 Task: Look for space in Xintai, China from 11th June, 2023 to 17th June, 2023 for 1 adult in price range Rs.5000 to Rs.12000. Place can be private room with 1  bedroom having 1 bed and 1 bathroom. Property type can be house, flat, guest house, hotel. Amenities needed are: washing machine. Booking option can be shelf check-in. Required host language is Chinese (Simplified).
Action: Mouse moved to (259, 143)
Screenshot: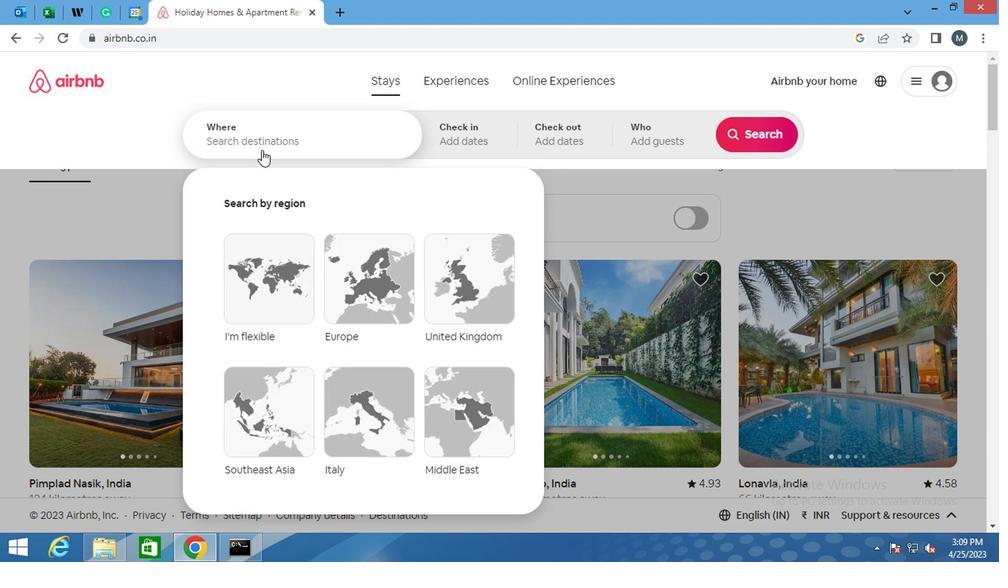 
Action: Mouse pressed left at (259, 143)
Screenshot: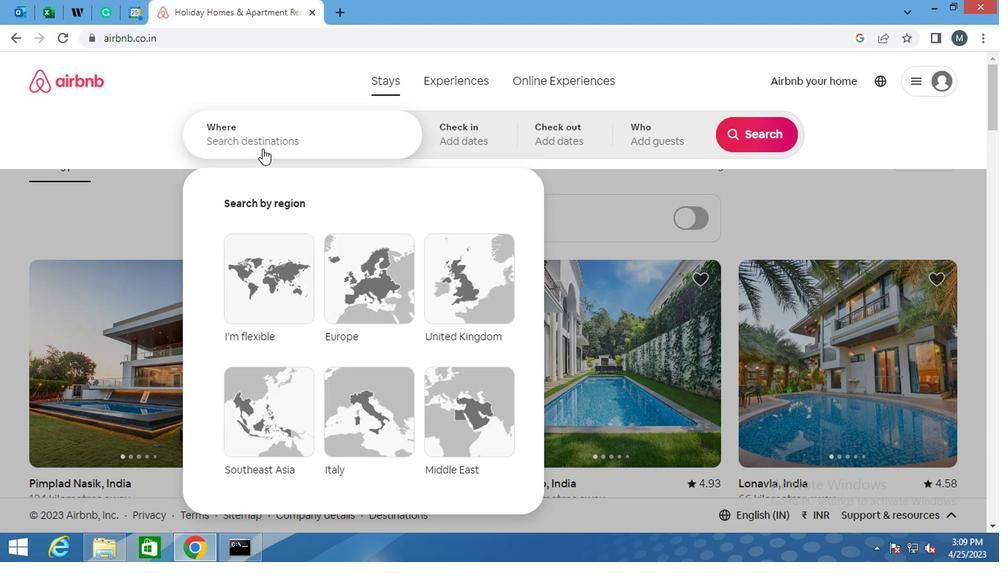 
Action: Mouse moved to (304, 160)
Screenshot: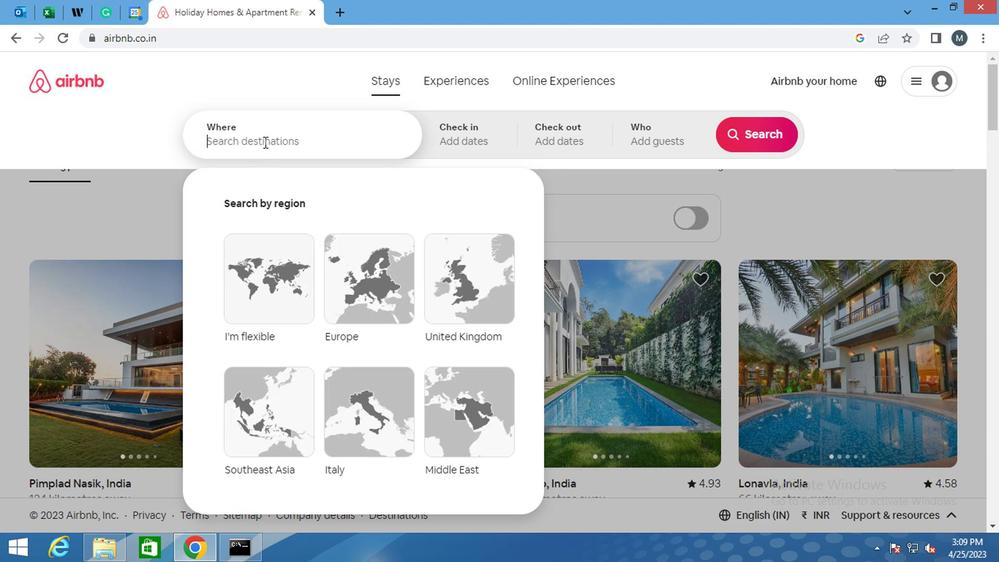 
Action: Key pressed <Key.shift>XINTAI,<Key.shift>CHINA
Screenshot: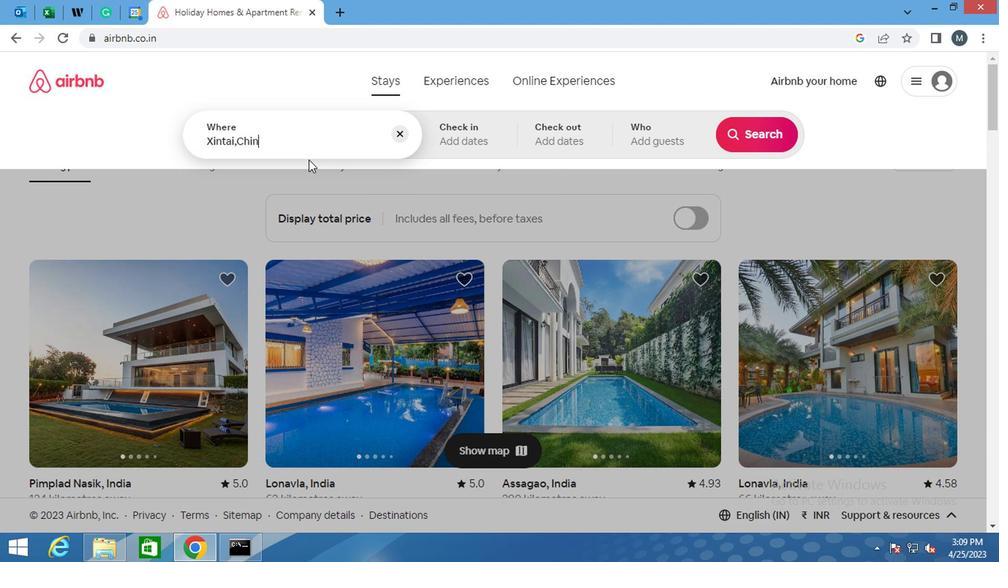 
Action: Mouse moved to (442, 143)
Screenshot: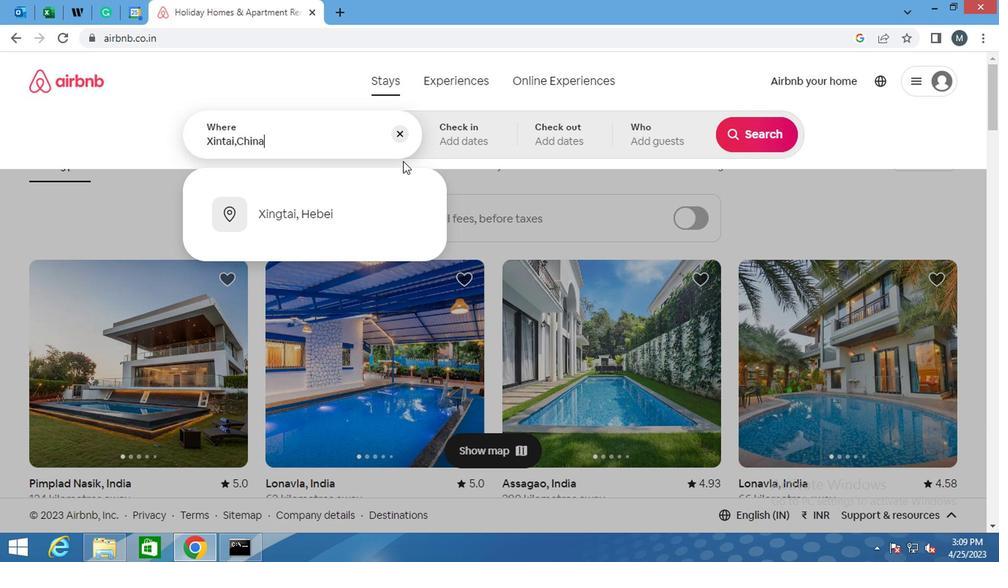 
Action: Mouse pressed left at (442, 143)
Screenshot: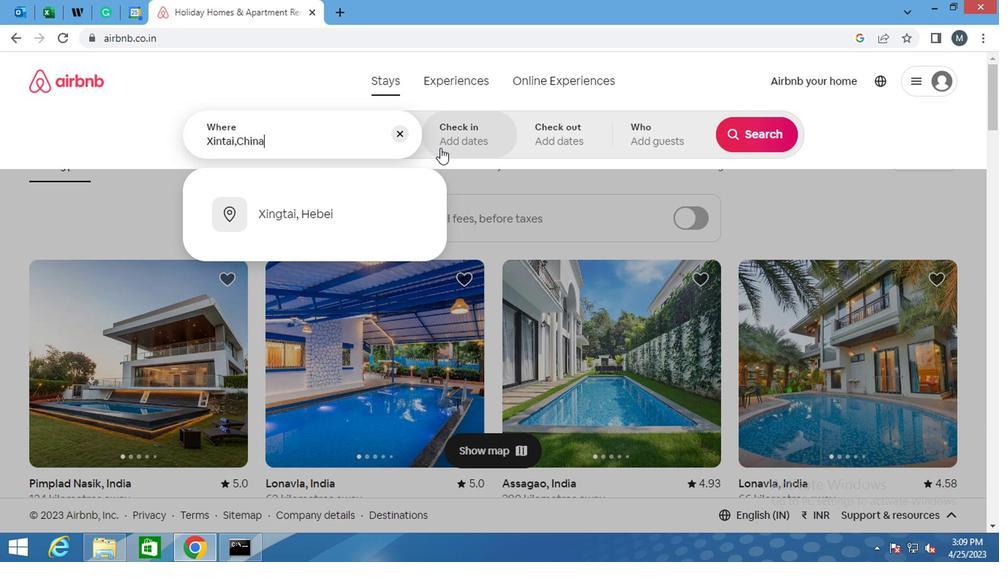 
Action: Mouse moved to (737, 251)
Screenshot: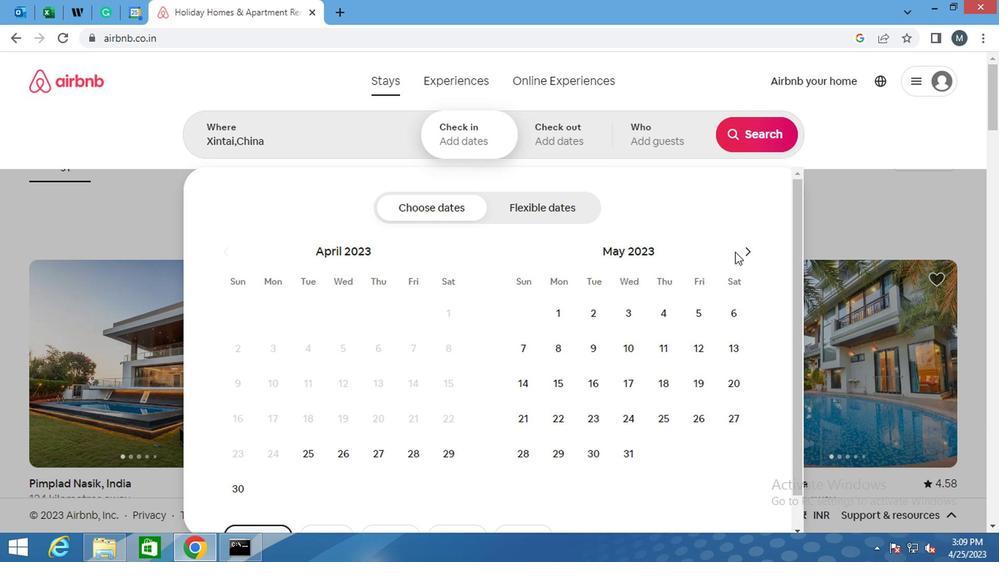 
Action: Mouse pressed left at (737, 251)
Screenshot: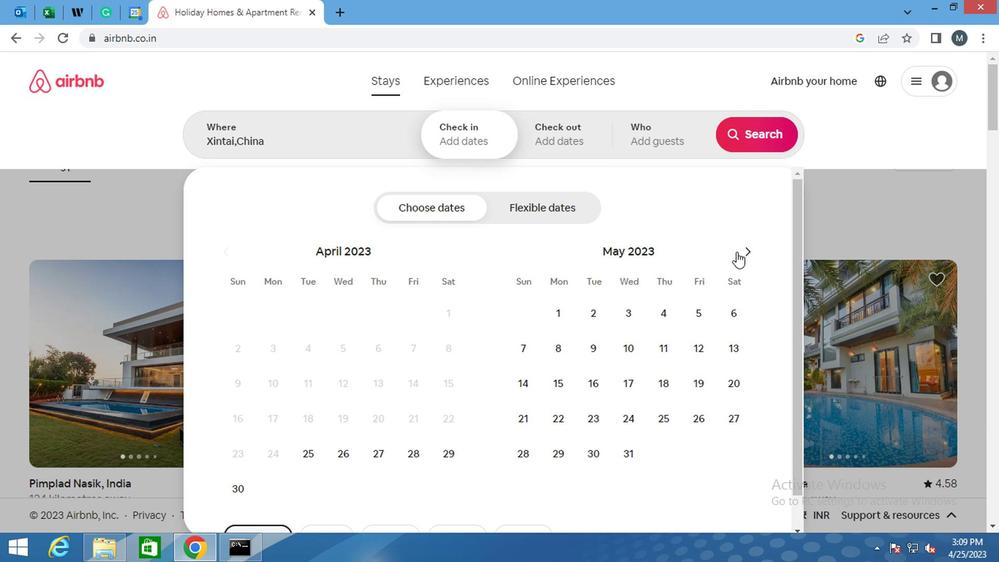 
Action: Mouse moved to (521, 382)
Screenshot: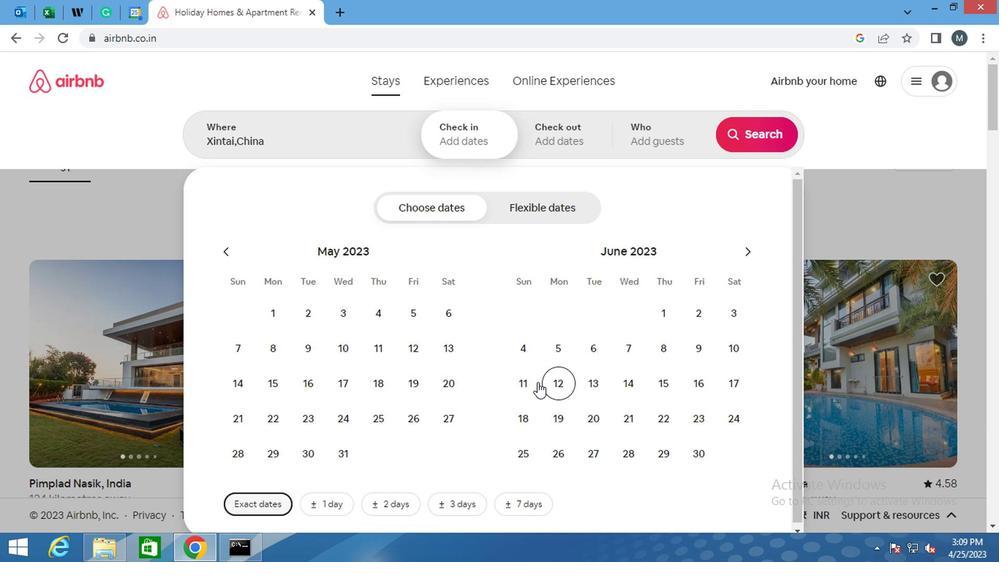 
Action: Mouse pressed left at (521, 382)
Screenshot: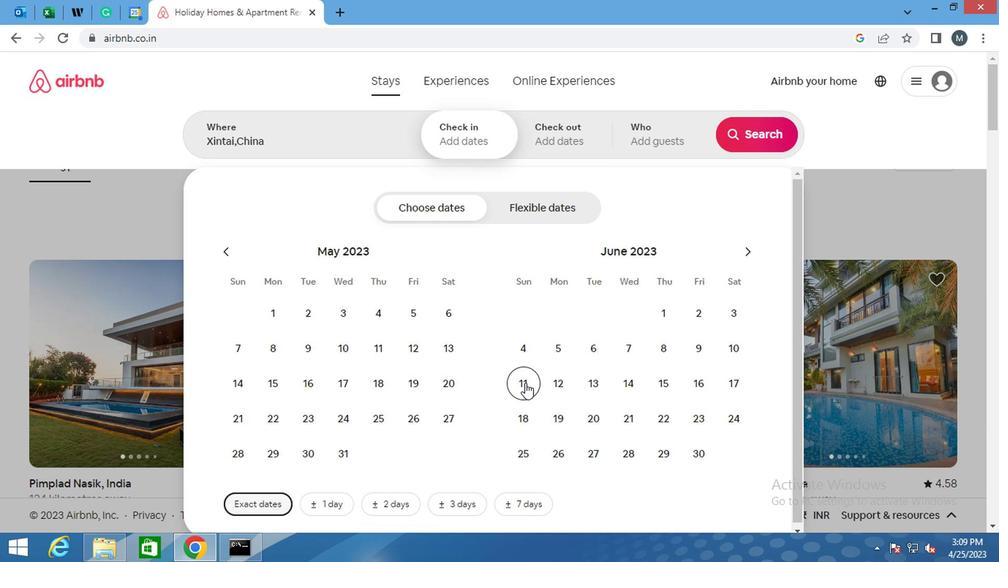 
Action: Mouse moved to (740, 382)
Screenshot: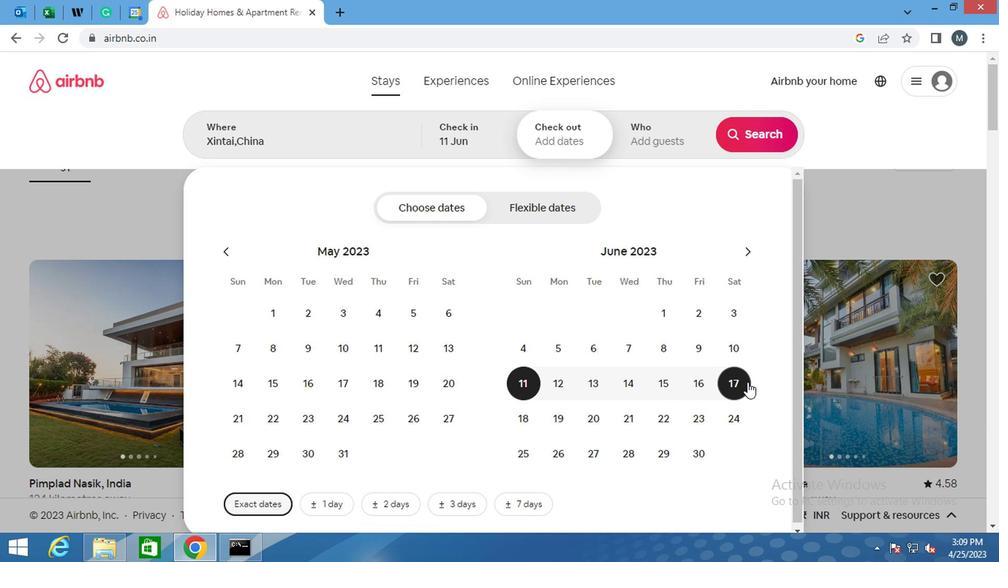 
Action: Mouse pressed left at (740, 382)
Screenshot: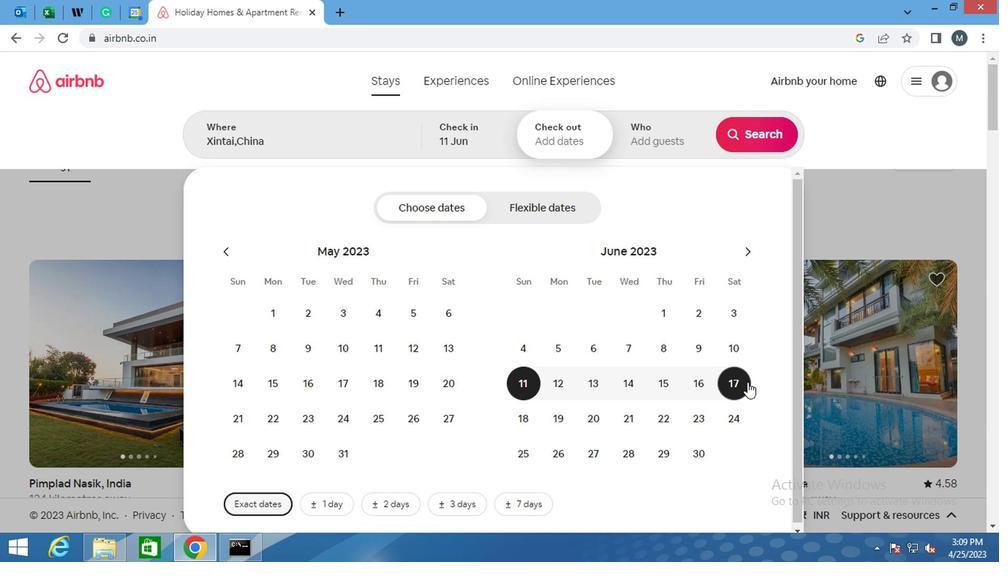 
Action: Mouse moved to (683, 133)
Screenshot: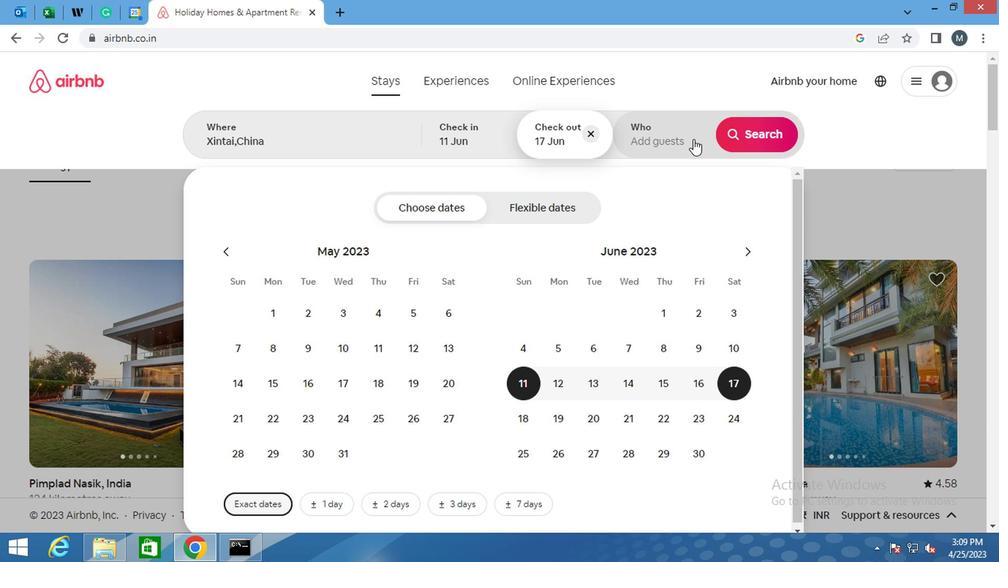
Action: Mouse pressed left at (683, 133)
Screenshot: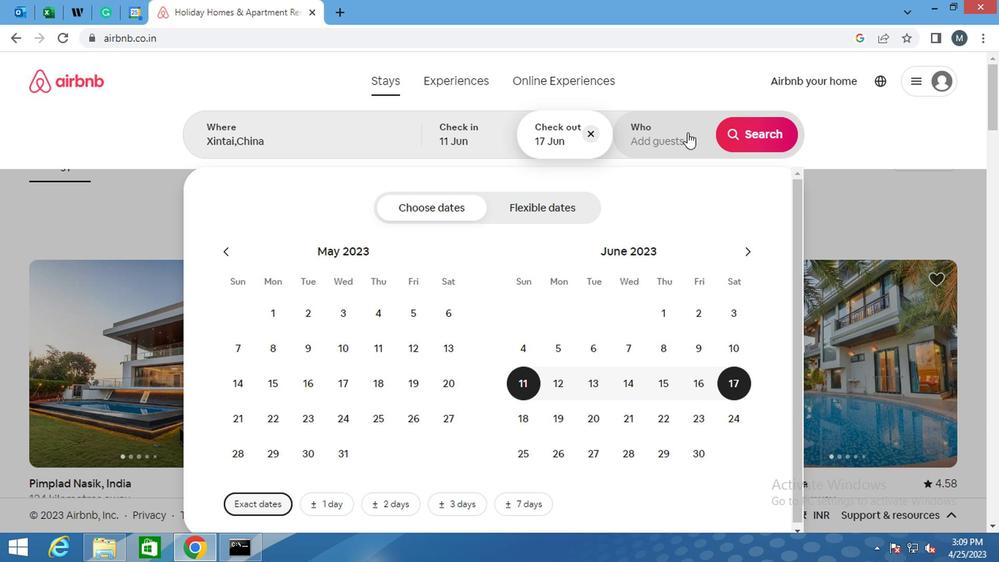 
Action: Mouse moved to (761, 214)
Screenshot: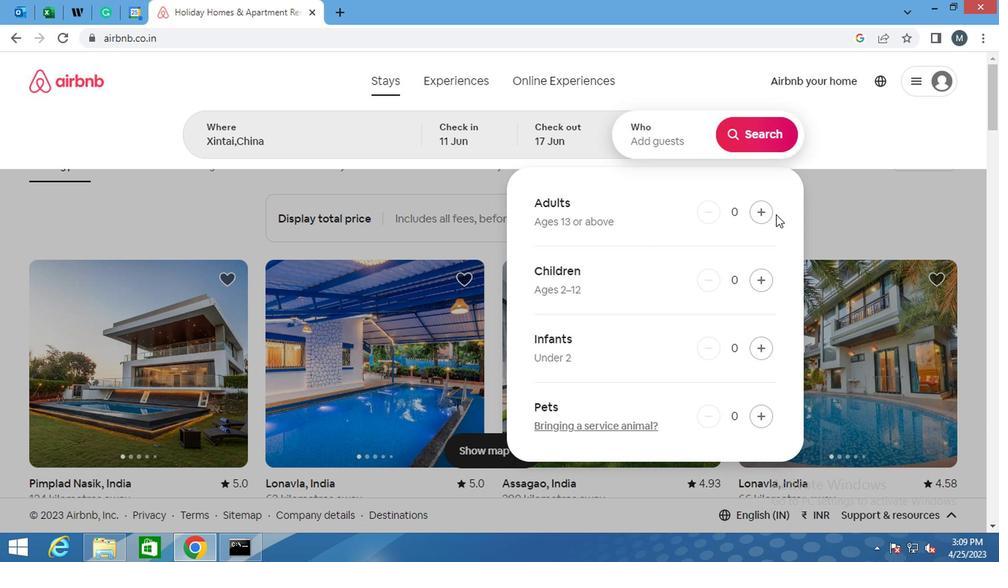 
Action: Mouse pressed left at (761, 214)
Screenshot: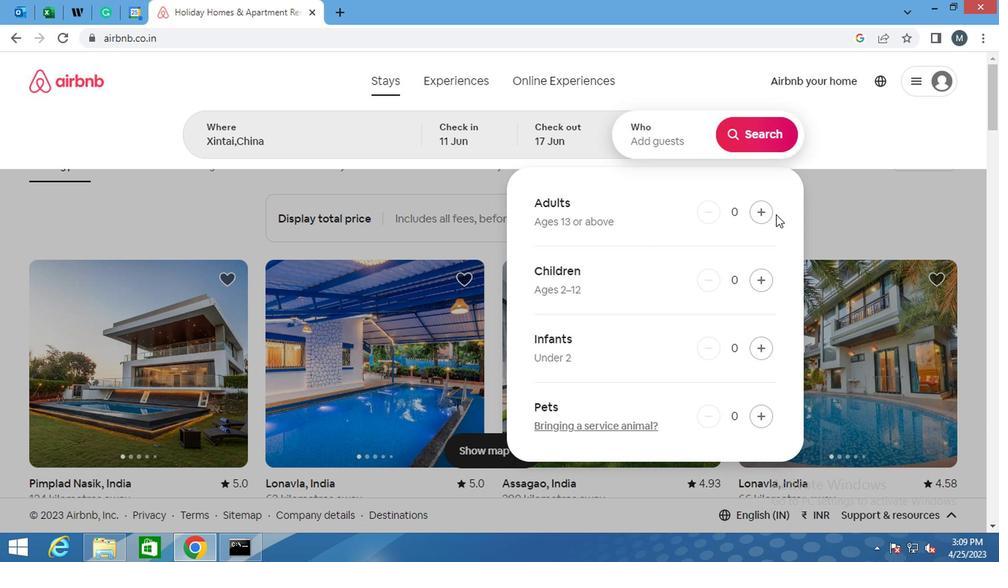 
Action: Mouse moved to (745, 130)
Screenshot: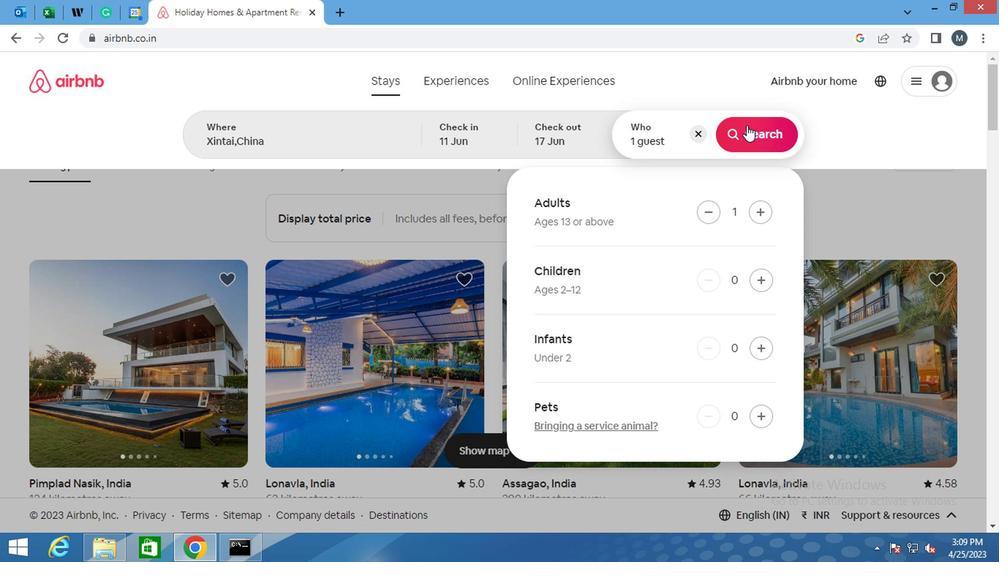 
Action: Mouse pressed left at (745, 130)
Screenshot: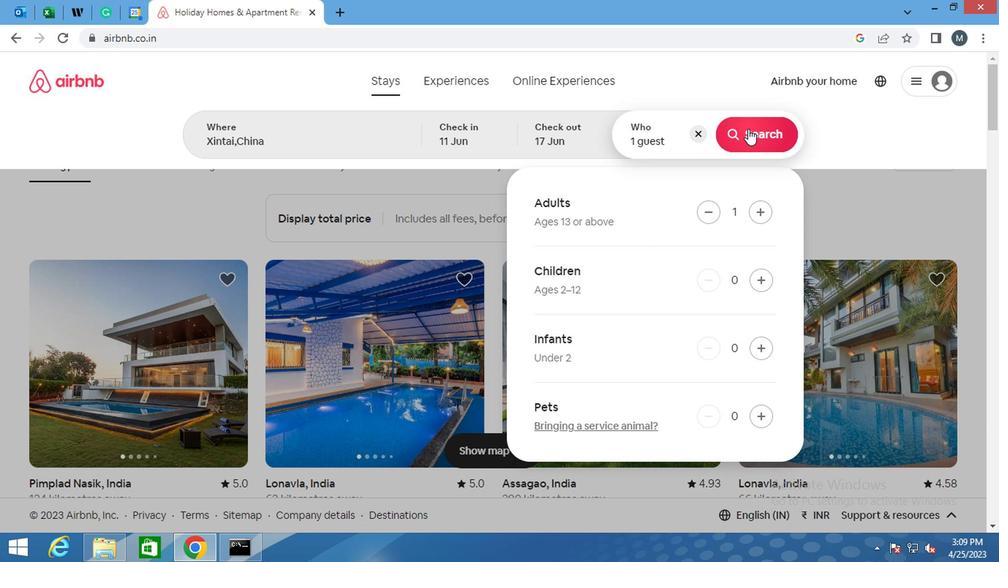 
Action: Mouse moved to (914, 133)
Screenshot: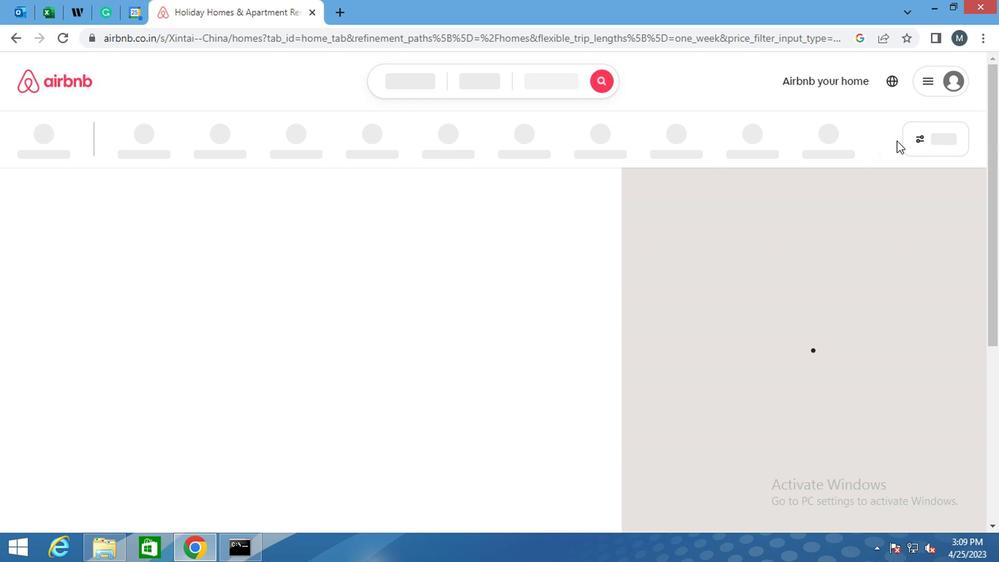 
Action: Mouse pressed left at (914, 133)
Screenshot: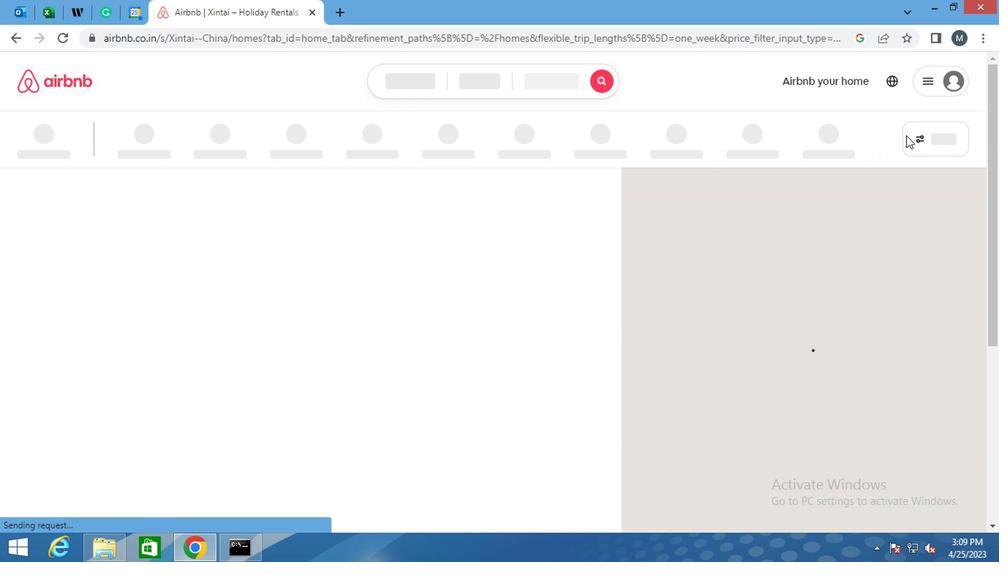 
Action: Mouse moved to (391, 236)
Screenshot: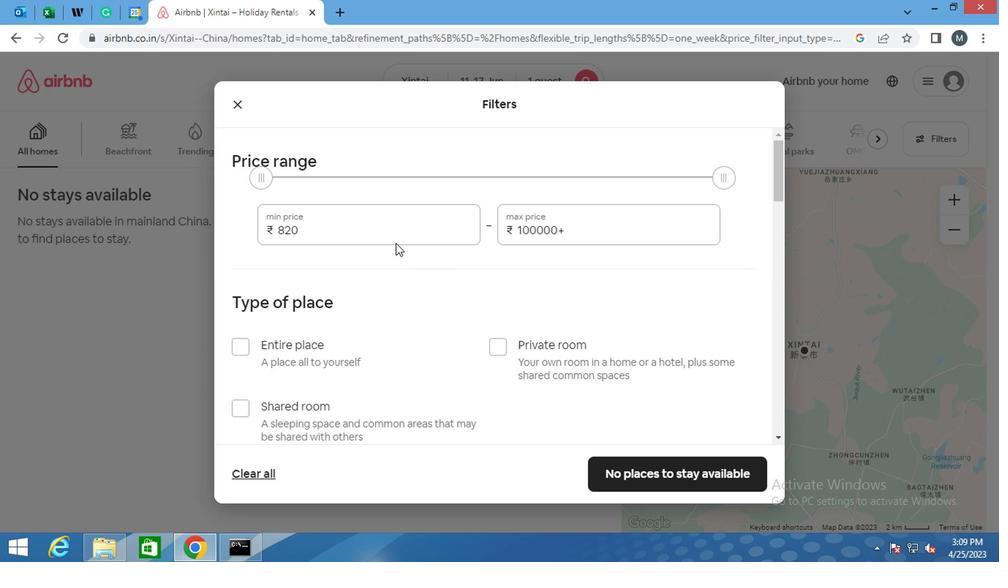 
Action: Mouse pressed left at (391, 236)
Screenshot: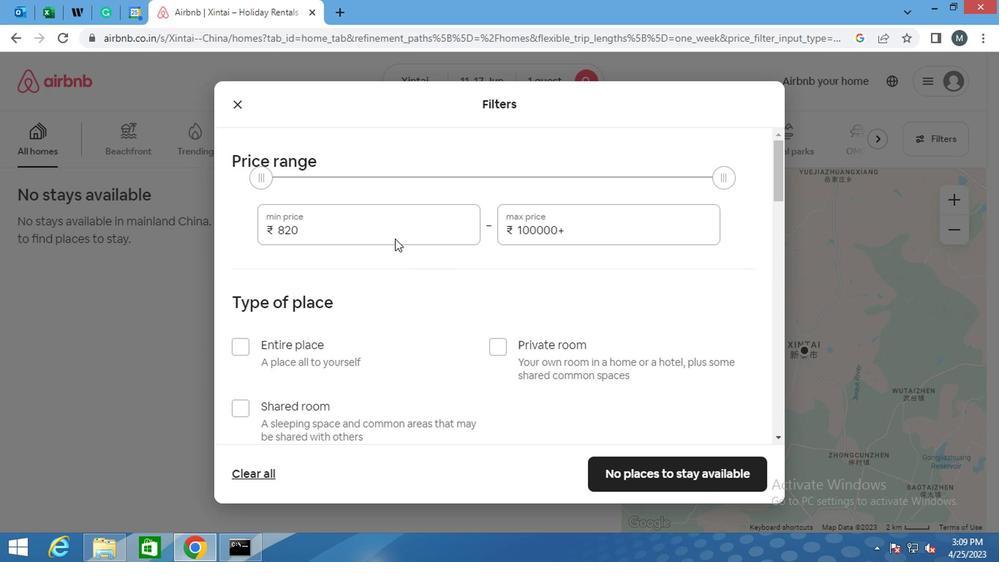 
Action: Mouse moved to (391, 235)
Screenshot: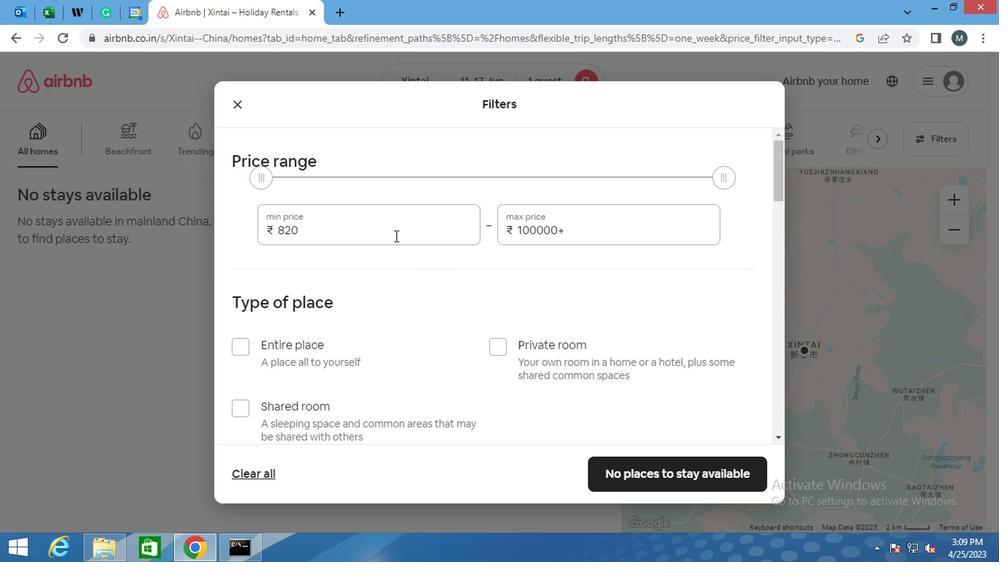 
Action: Key pressed <Key.backspace><Key.backspace><Key.backspace><Key.backspace>5000
Screenshot: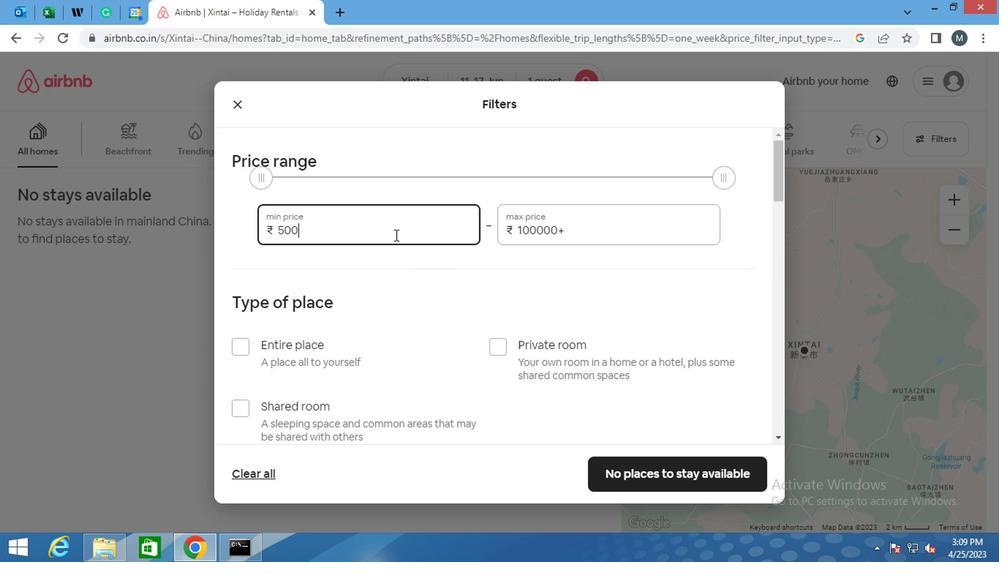 
Action: Mouse moved to (605, 225)
Screenshot: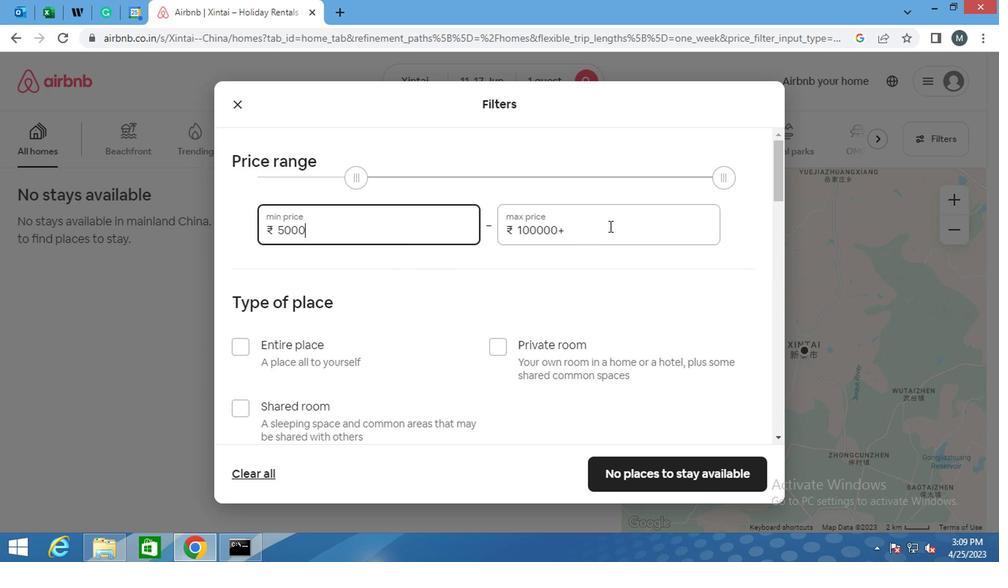 
Action: Mouse pressed left at (605, 225)
Screenshot: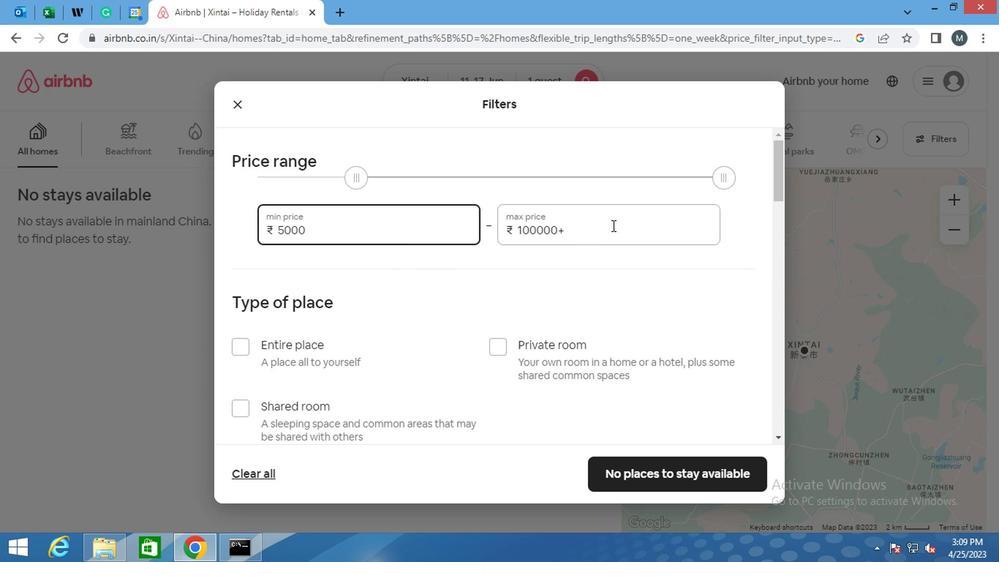 
Action: Mouse moved to (600, 227)
Screenshot: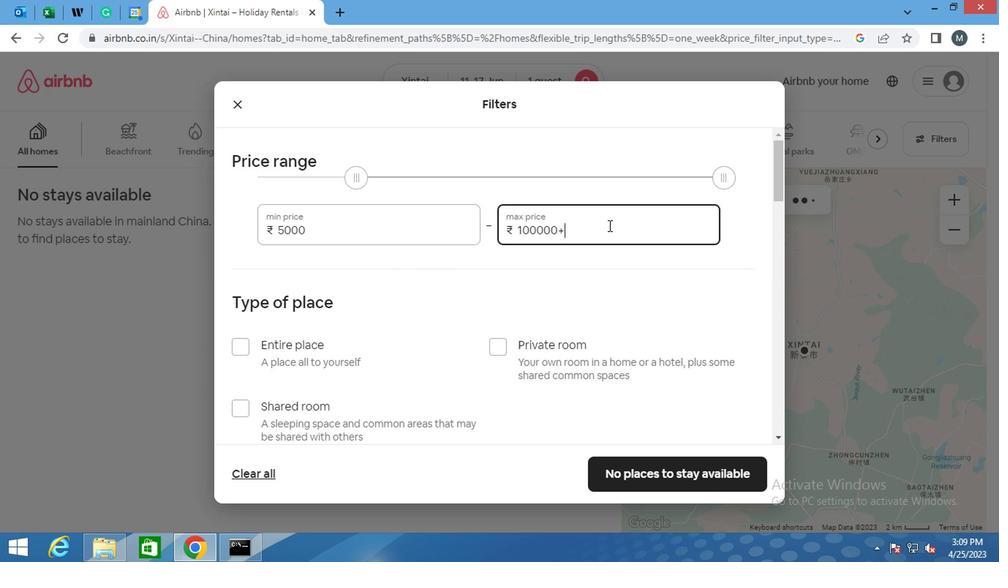 
Action: Key pressed <Key.backspace>
Screenshot: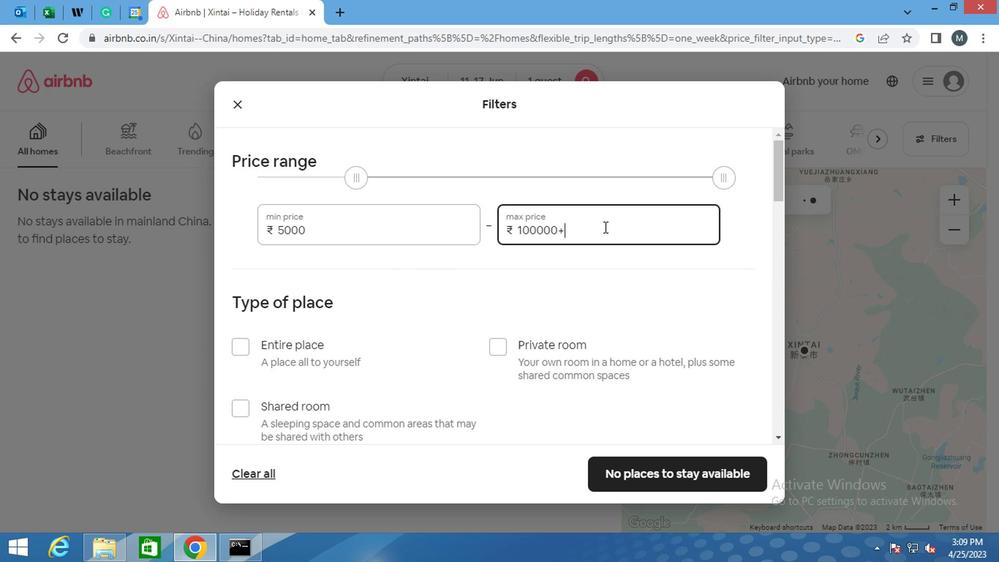 
Action: Mouse moved to (599, 227)
Screenshot: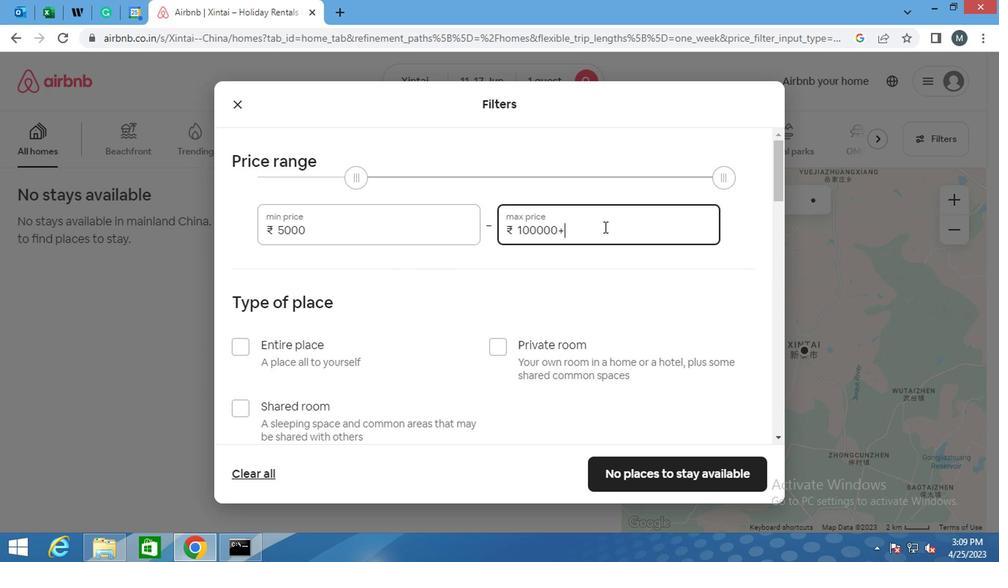 
Action: Key pressed <Key.backspace><Key.backspace><Key.backspace><Key.backspace><Key.backspace><Key.backspace>
Screenshot: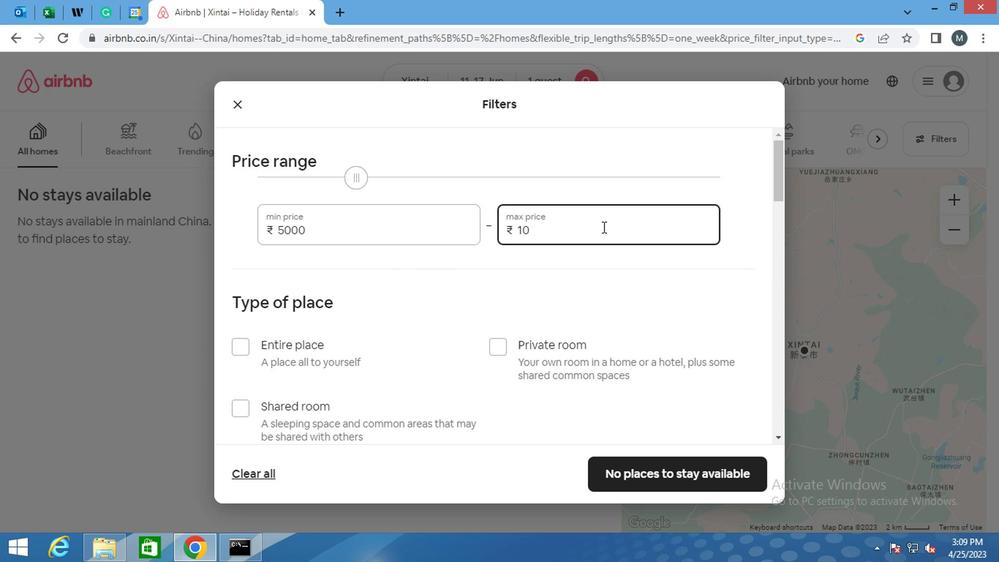 
Action: Mouse moved to (598, 228)
Screenshot: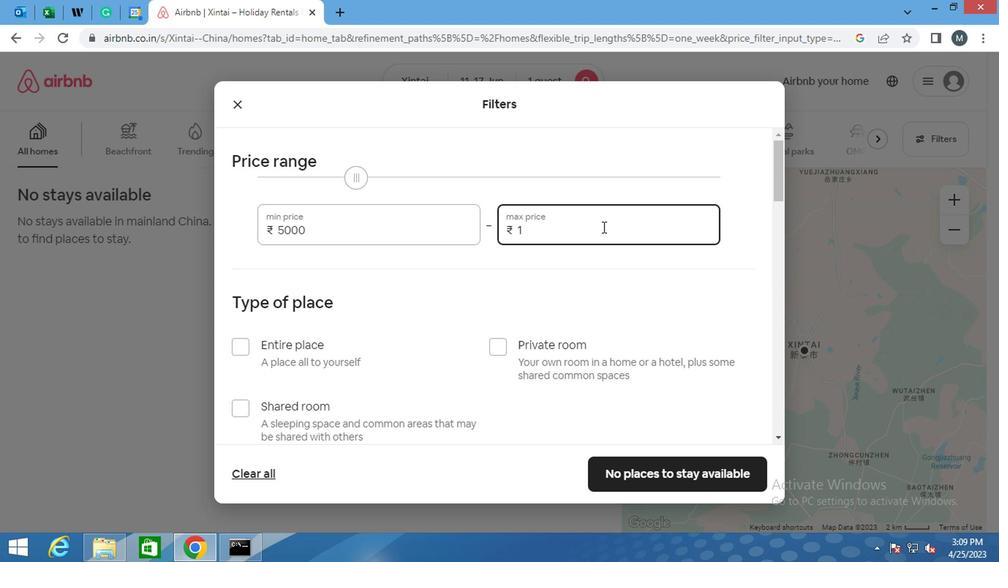 
Action: Key pressed 2
Screenshot: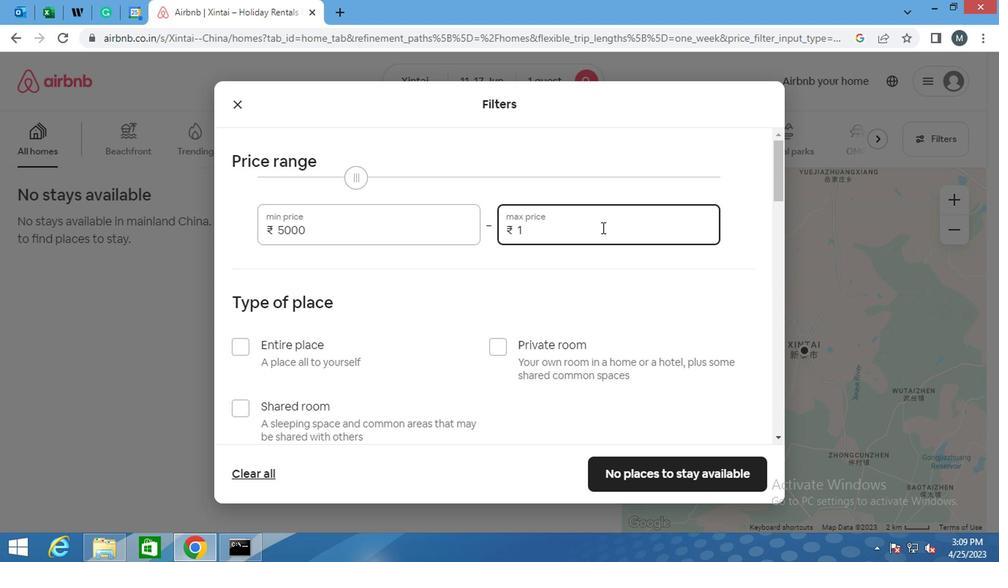 
Action: Mouse moved to (596, 230)
Screenshot: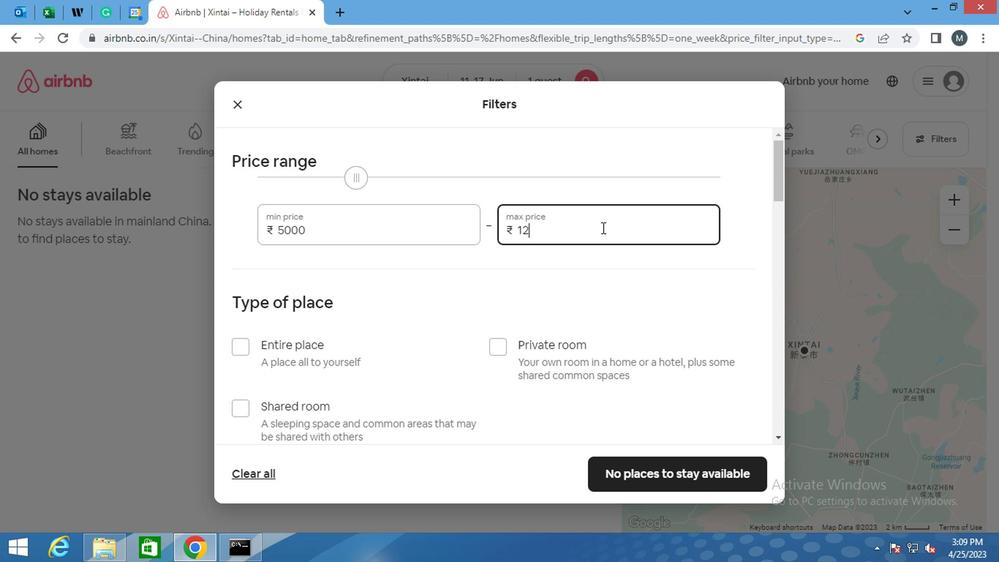 
Action: Key pressed 000
Screenshot: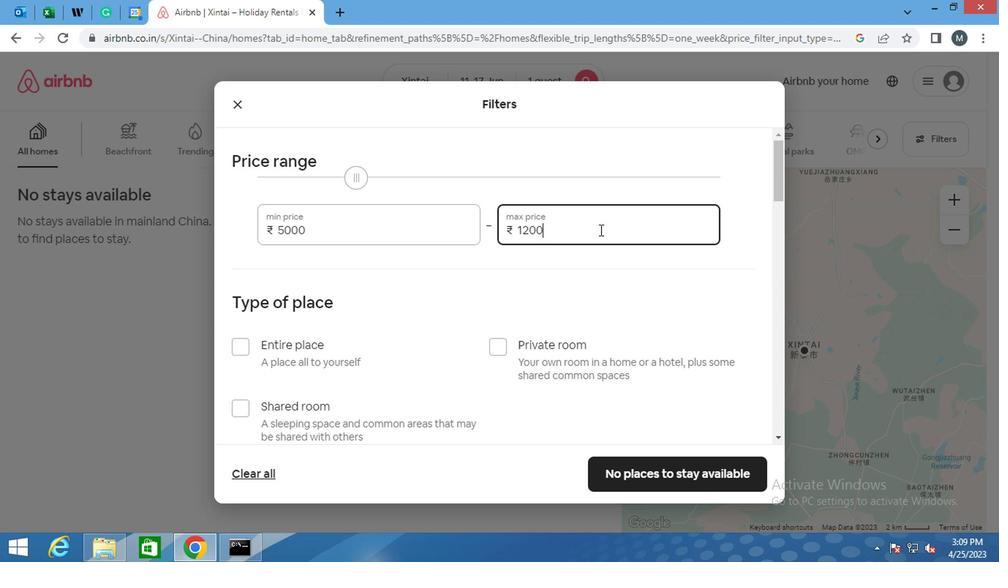 
Action: Mouse moved to (539, 256)
Screenshot: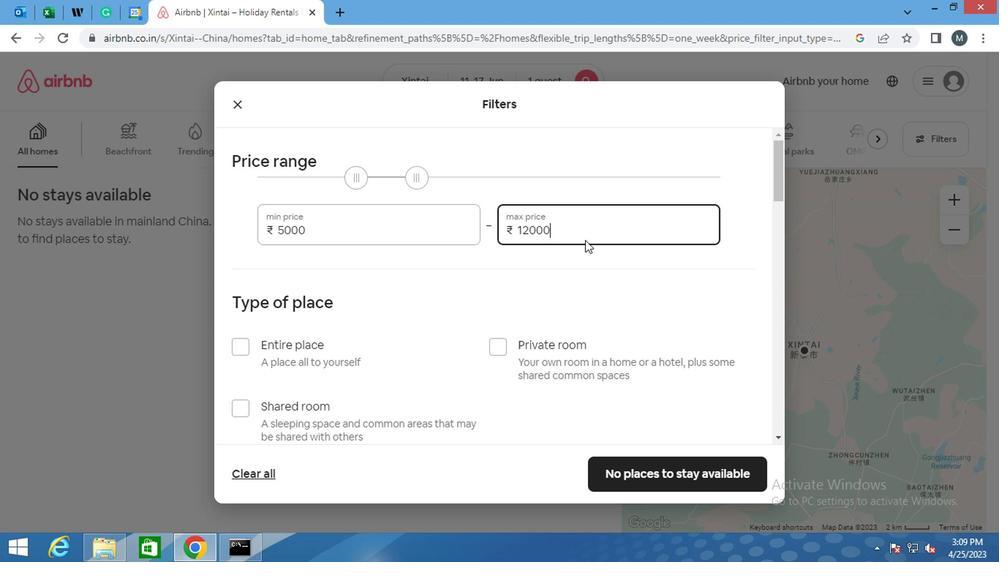 
Action: Mouse scrolled (539, 255) with delta (0, -1)
Screenshot: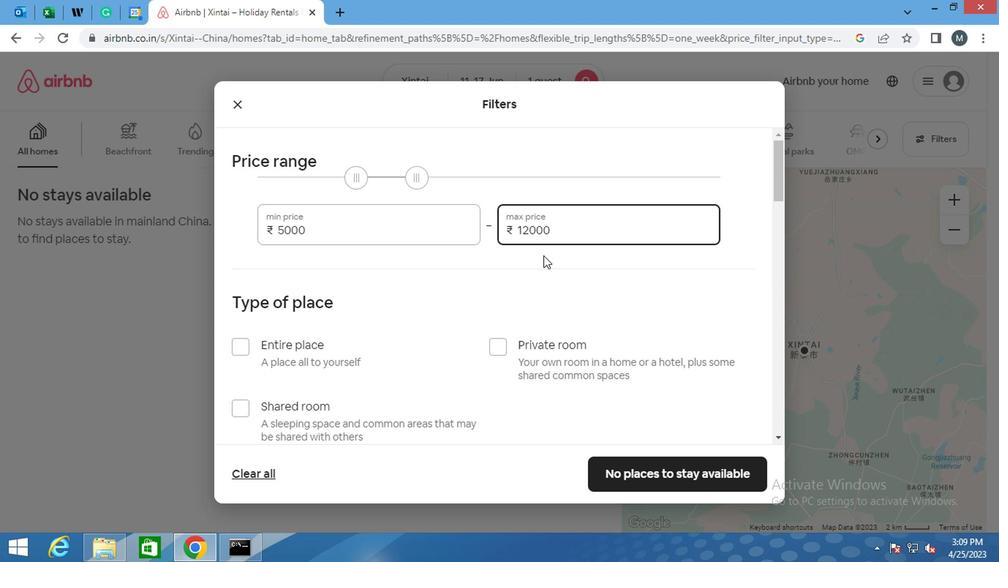 
Action: Mouse moved to (538, 252)
Screenshot: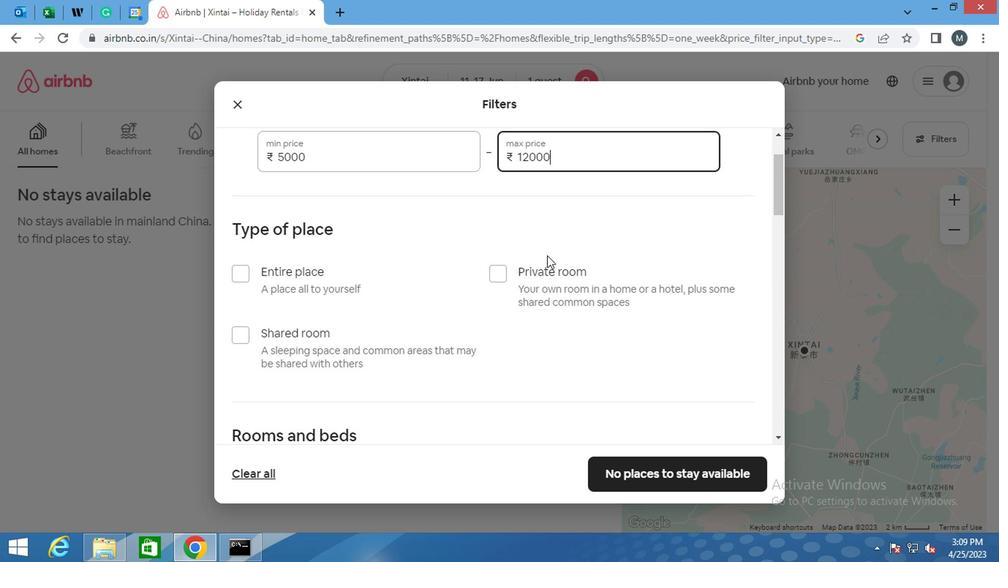
Action: Mouse scrolled (538, 251) with delta (0, -1)
Screenshot: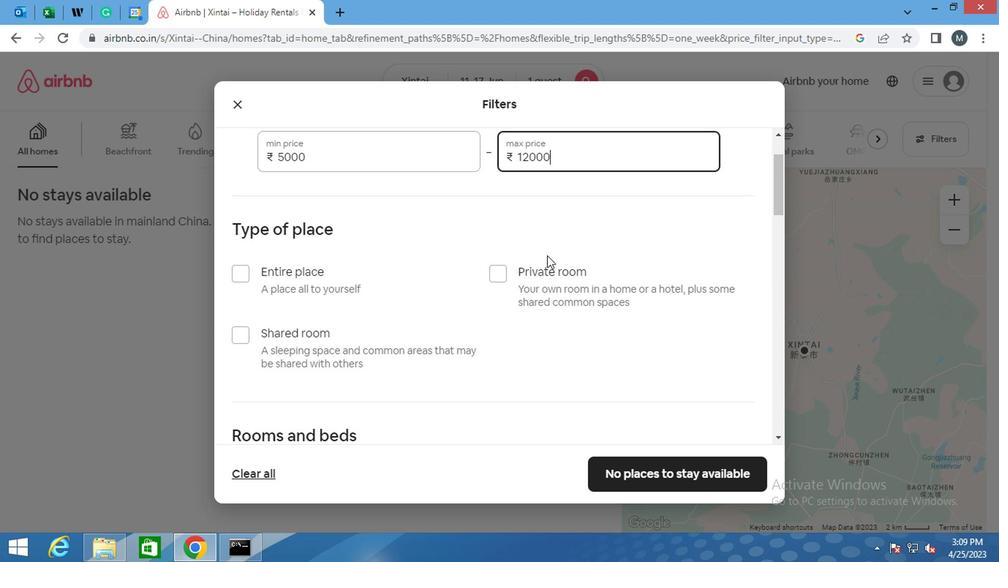 
Action: Mouse moved to (538, 252)
Screenshot: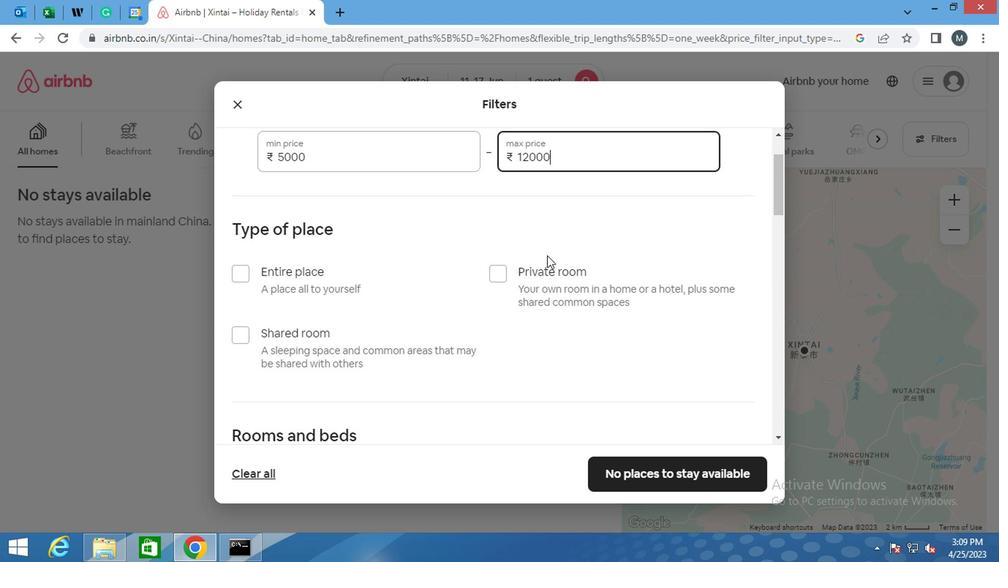 
Action: Mouse scrolled (538, 251) with delta (0, -1)
Screenshot: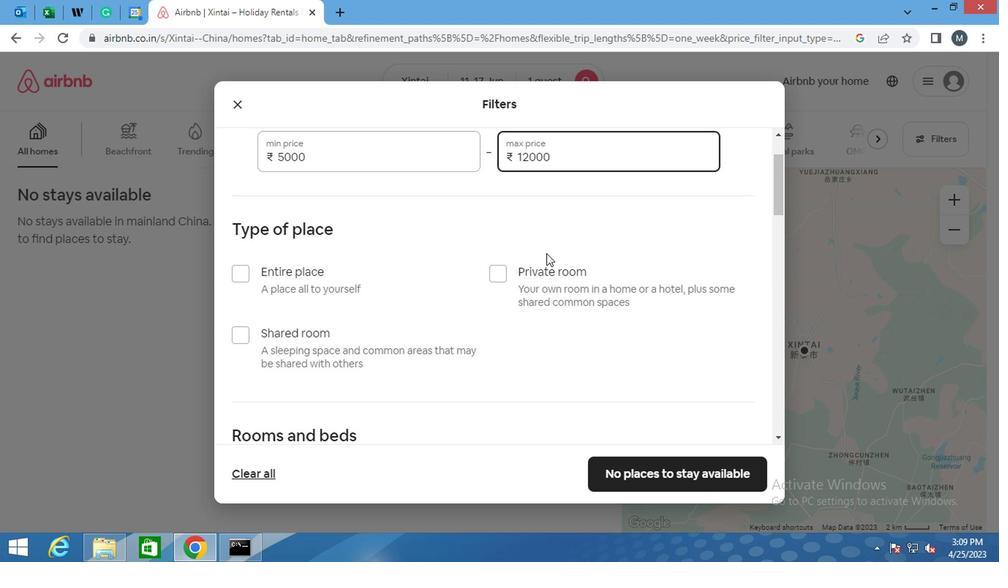 
Action: Mouse moved to (568, 234)
Screenshot: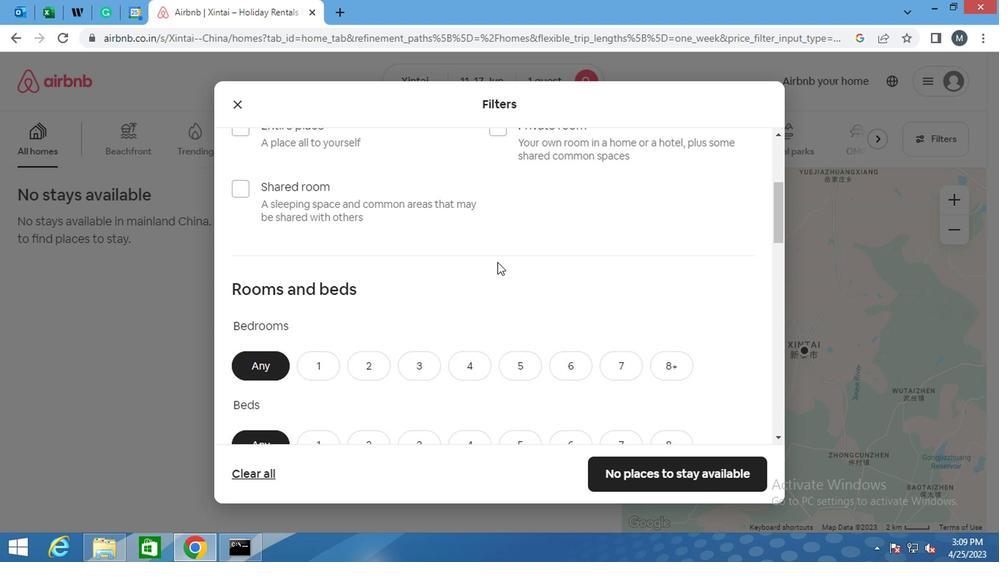 
Action: Mouse scrolled (568, 234) with delta (0, 0)
Screenshot: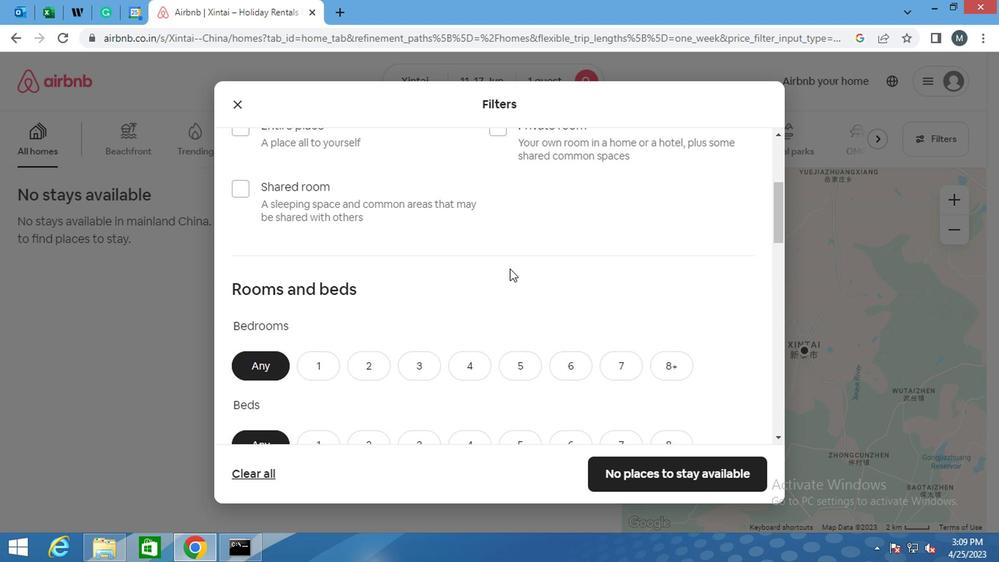 
Action: Mouse scrolled (568, 234) with delta (0, 0)
Screenshot: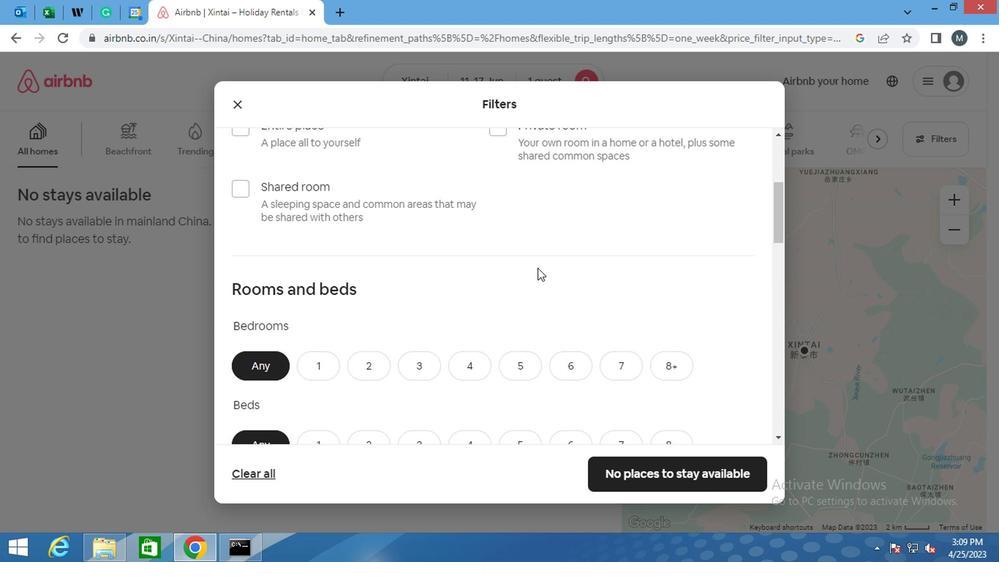 
Action: Mouse moved to (491, 280)
Screenshot: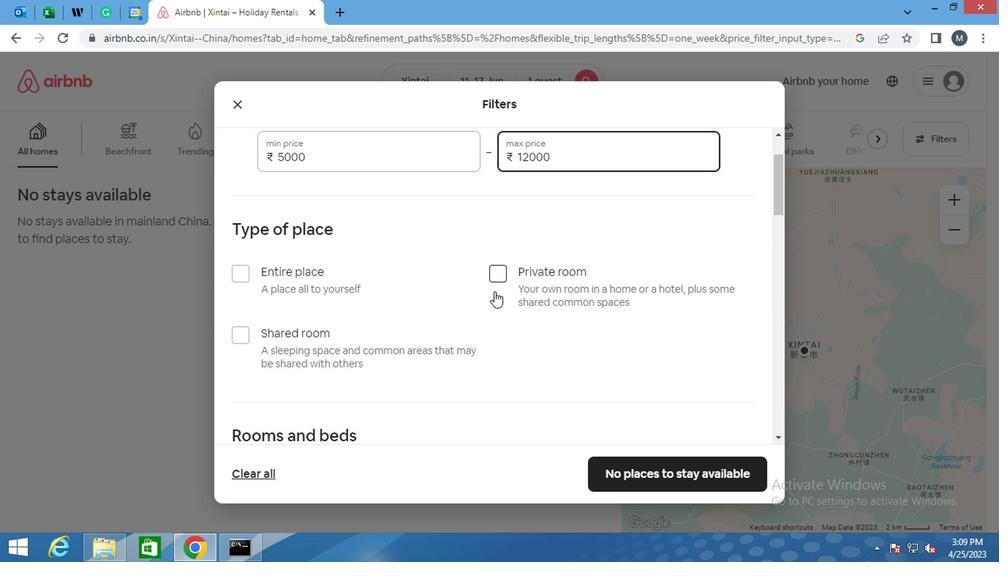 
Action: Mouse pressed left at (491, 280)
Screenshot: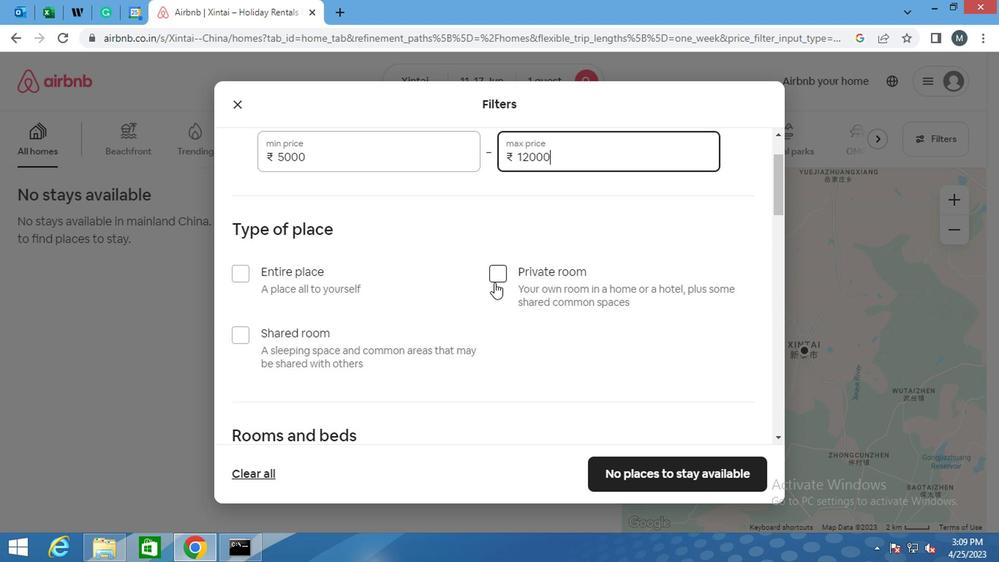 
Action: Mouse moved to (518, 294)
Screenshot: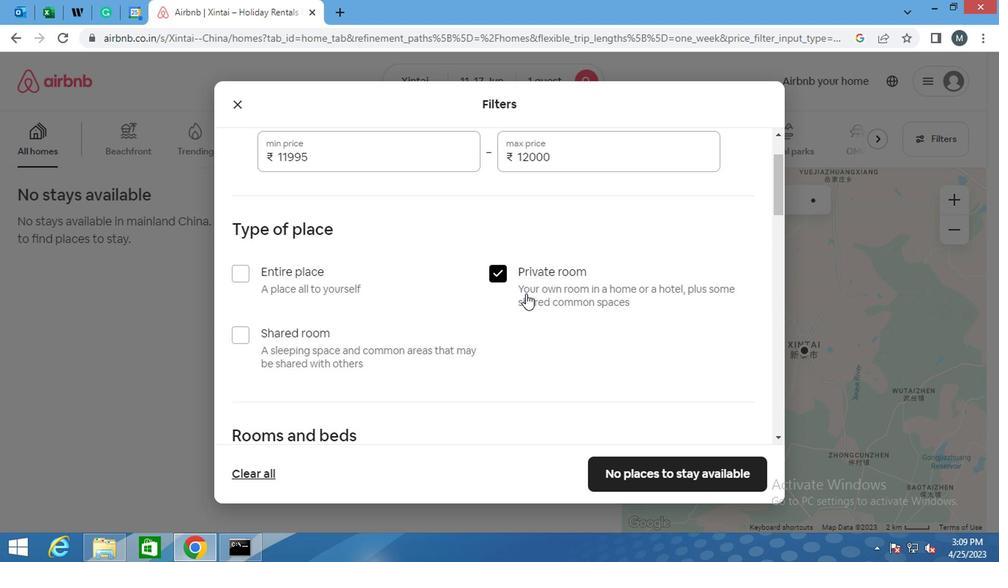 
Action: Mouse scrolled (518, 293) with delta (0, -1)
Screenshot: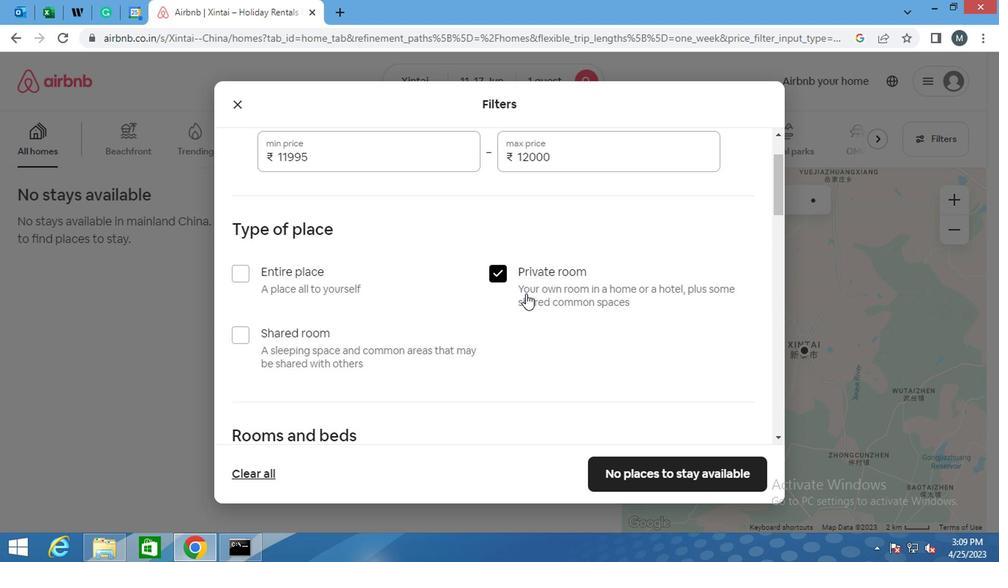 
Action: Mouse moved to (517, 296)
Screenshot: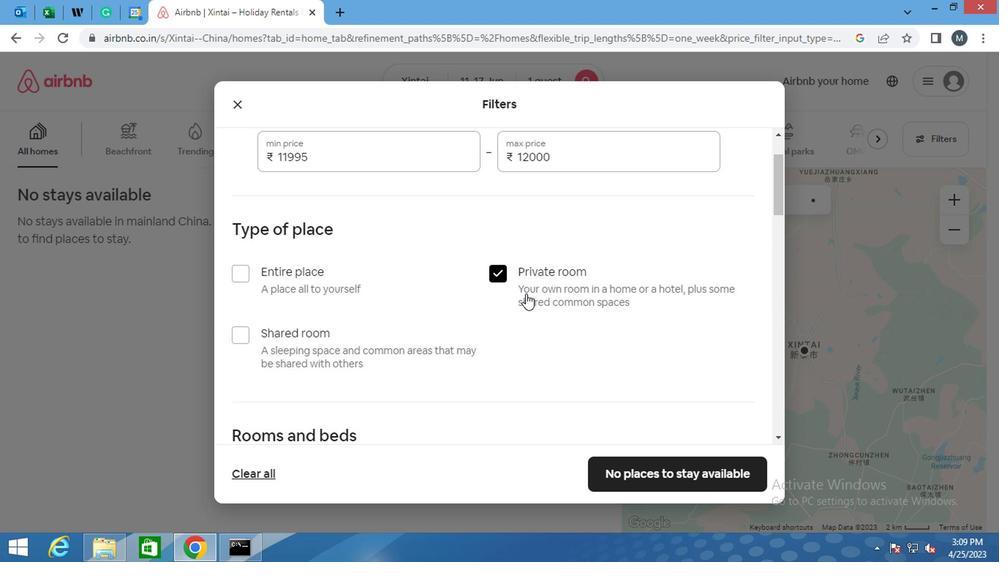
Action: Mouse scrolled (517, 295) with delta (0, -1)
Screenshot: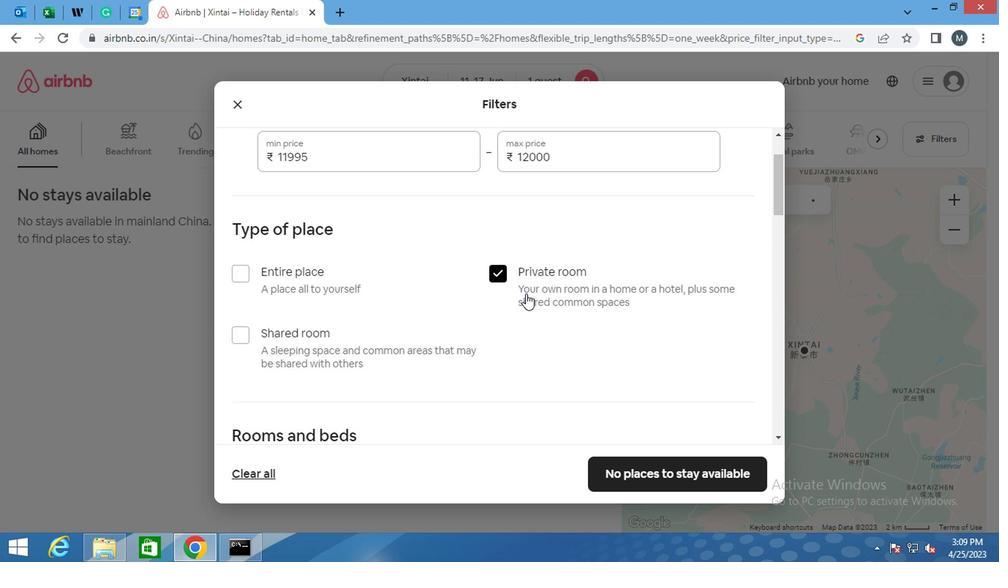 
Action: Mouse moved to (516, 297)
Screenshot: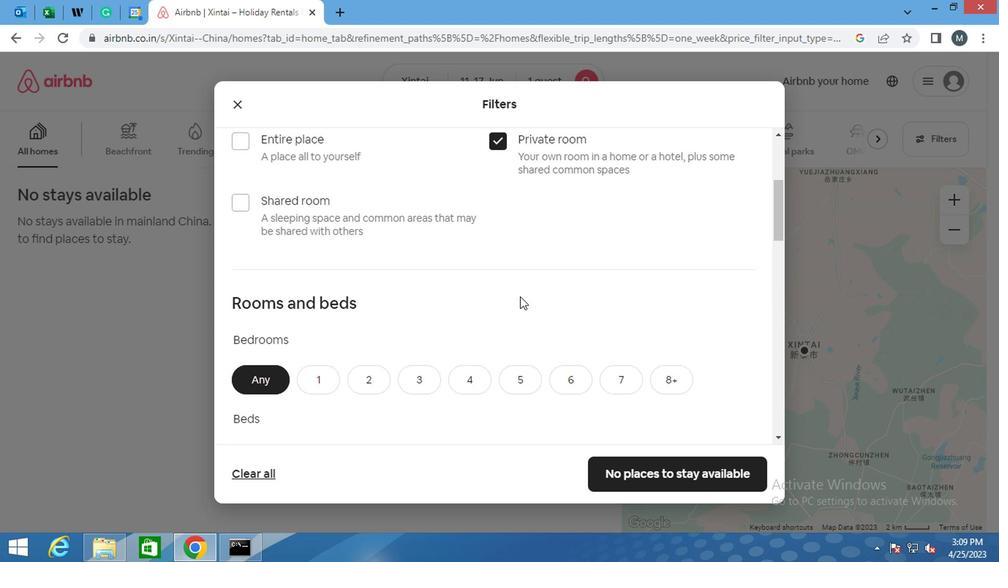 
Action: Mouse scrolled (516, 296) with delta (0, -1)
Screenshot: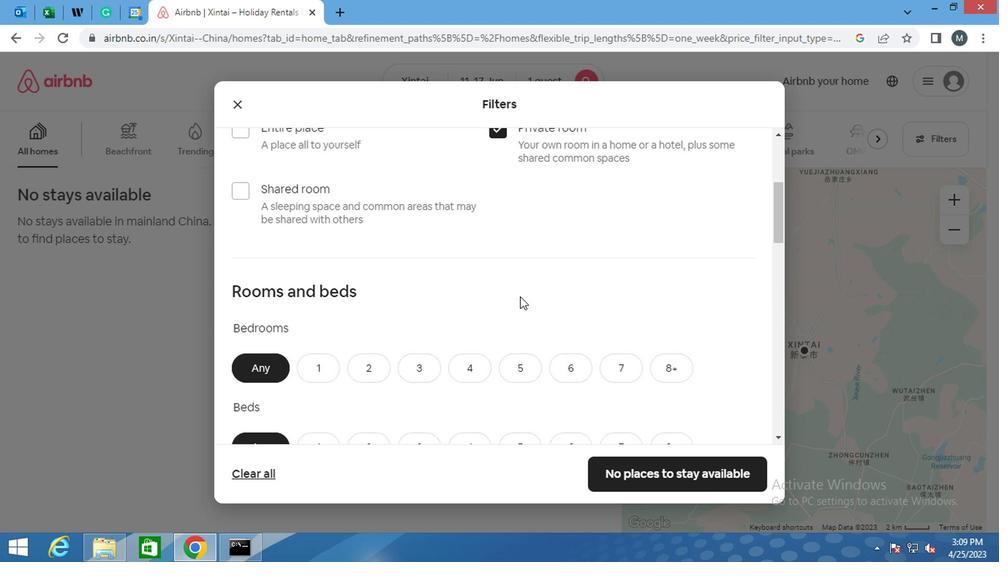 
Action: Mouse moved to (329, 300)
Screenshot: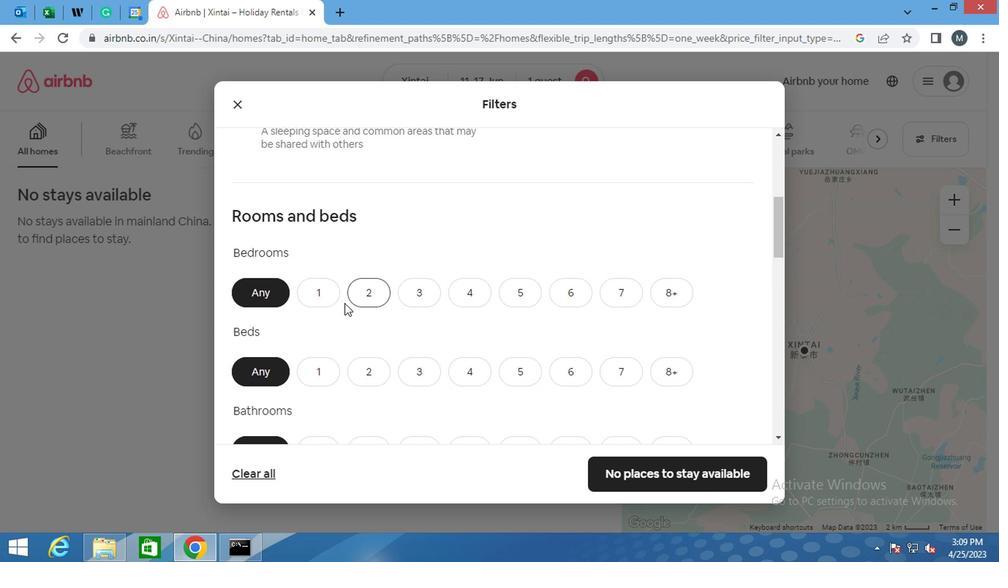 
Action: Mouse pressed left at (329, 300)
Screenshot: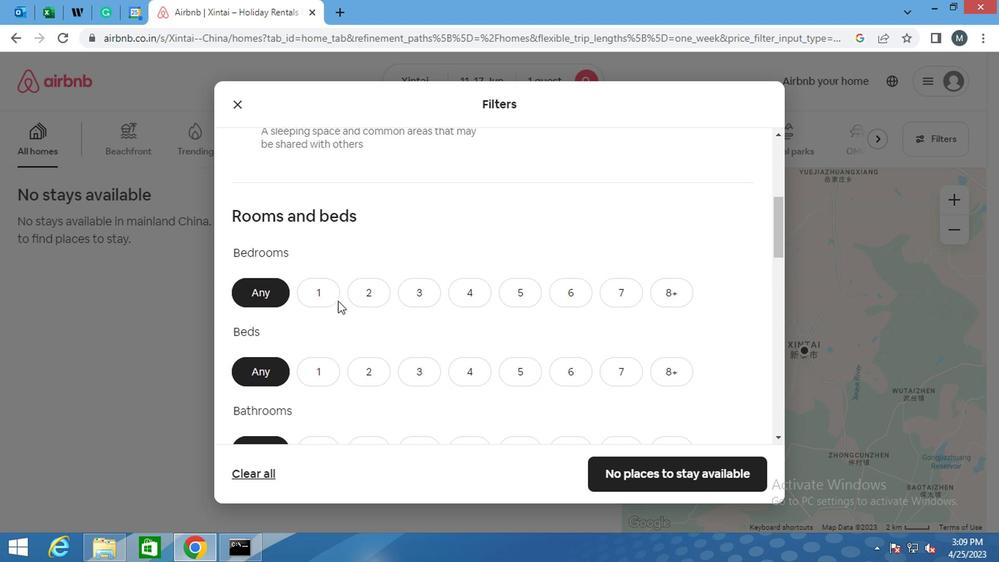 
Action: Mouse moved to (302, 362)
Screenshot: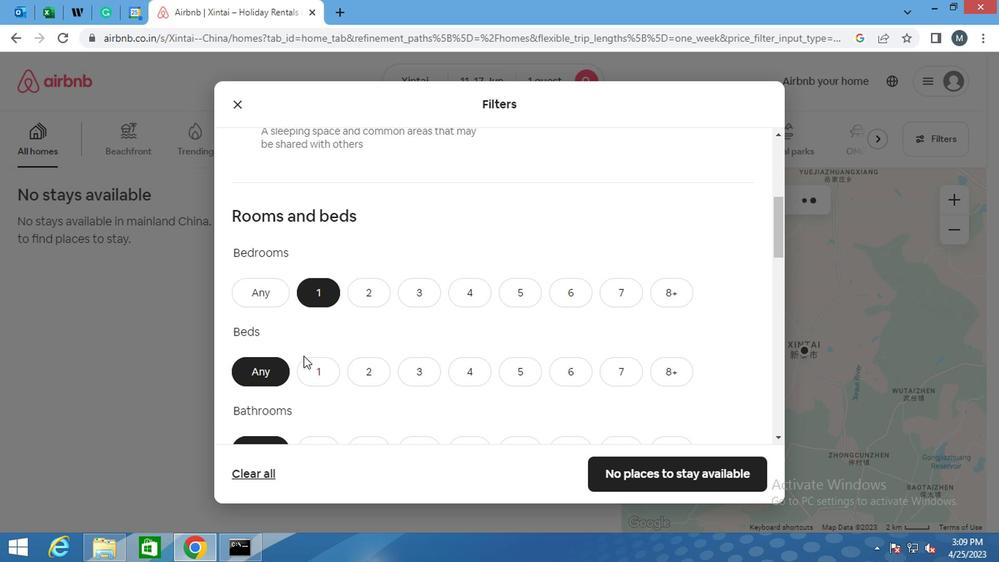 
Action: Mouse pressed left at (302, 362)
Screenshot: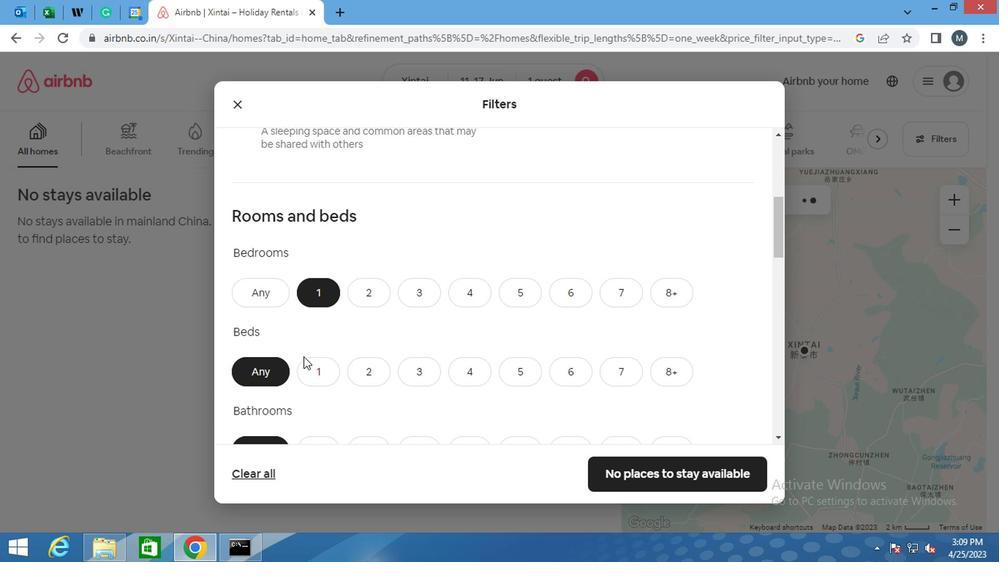 
Action: Mouse moved to (360, 337)
Screenshot: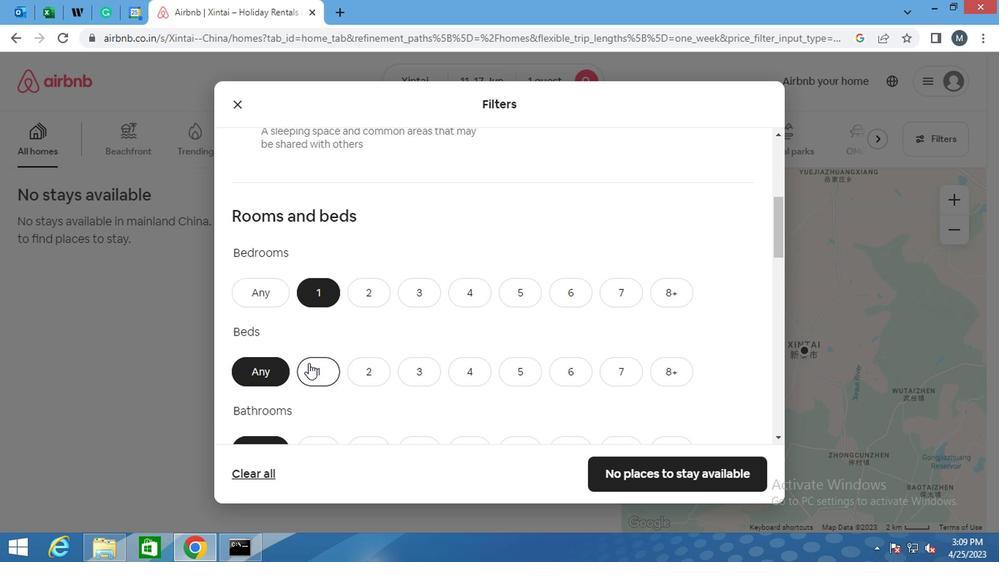 
Action: Mouse scrolled (360, 336) with delta (0, 0)
Screenshot: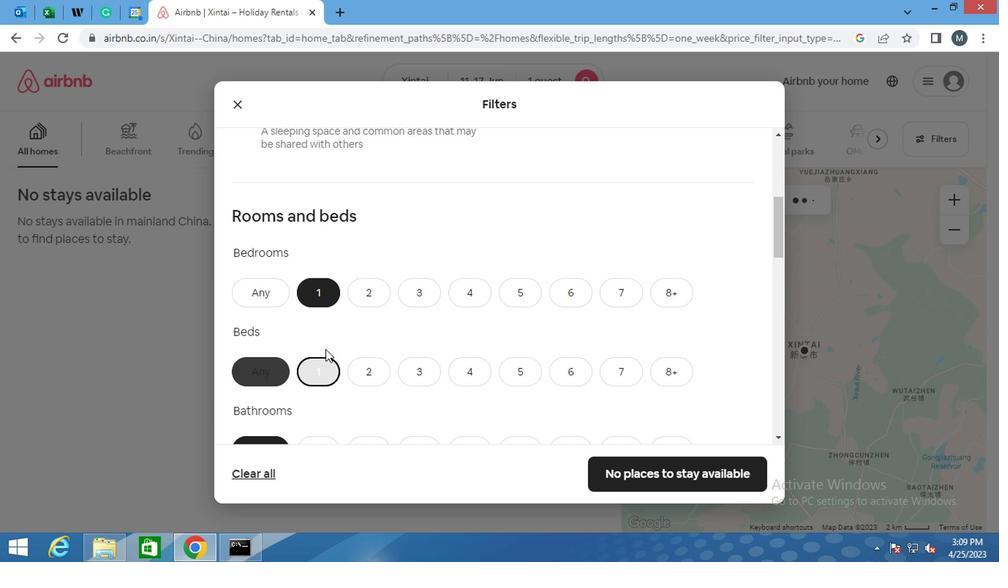 
Action: Mouse moved to (357, 338)
Screenshot: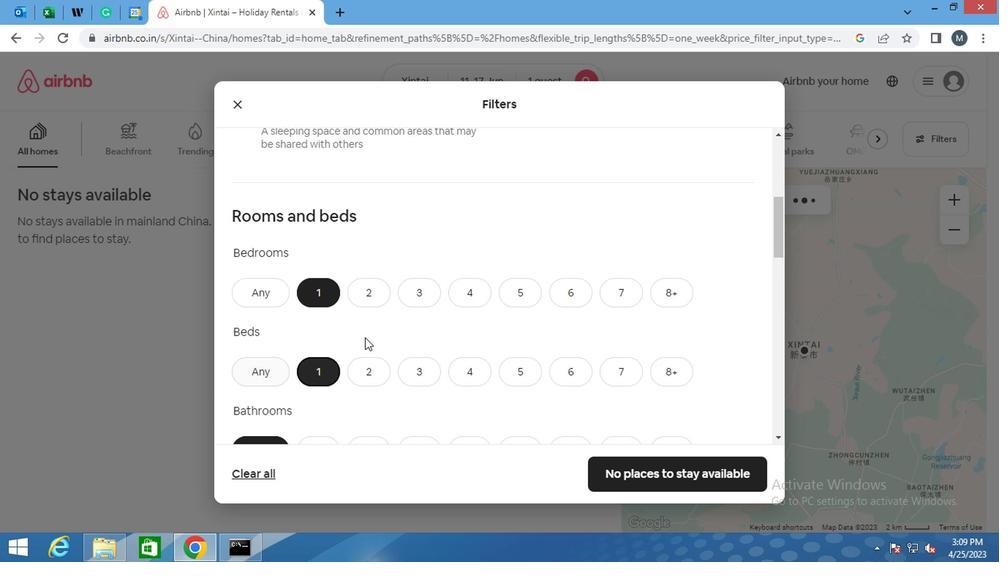 
Action: Mouse scrolled (357, 337) with delta (0, -1)
Screenshot: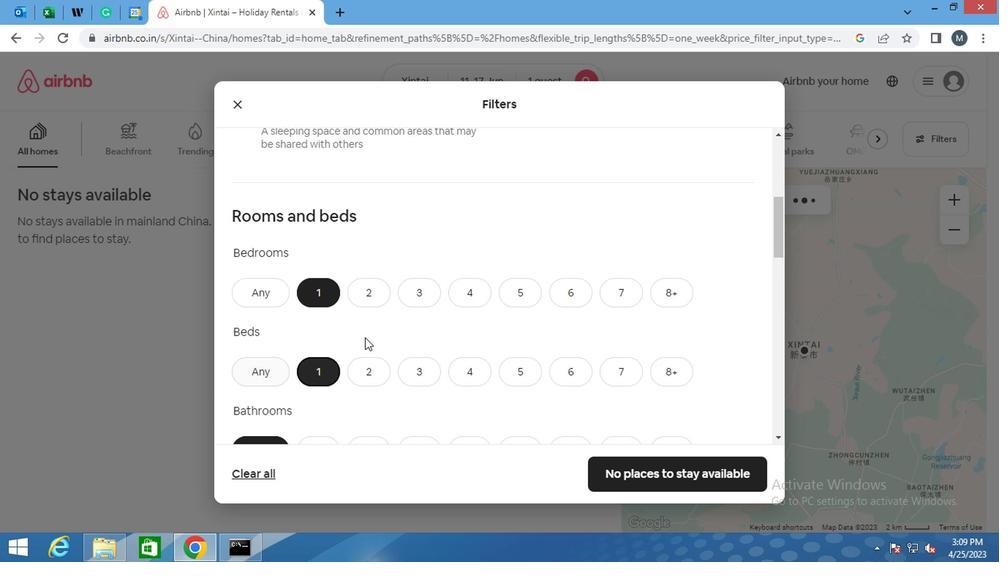 
Action: Mouse moved to (318, 307)
Screenshot: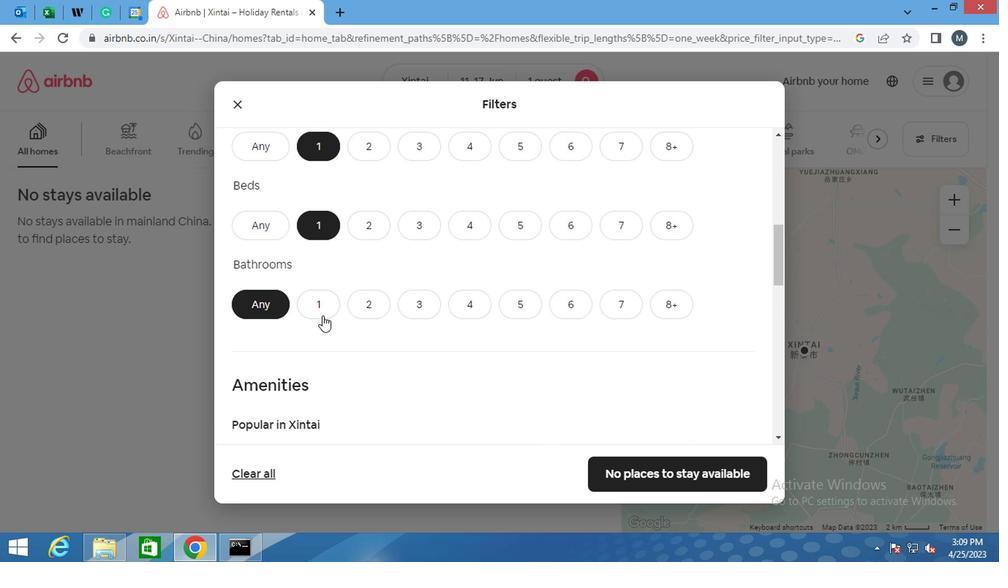 
Action: Mouse pressed left at (318, 307)
Screenshot: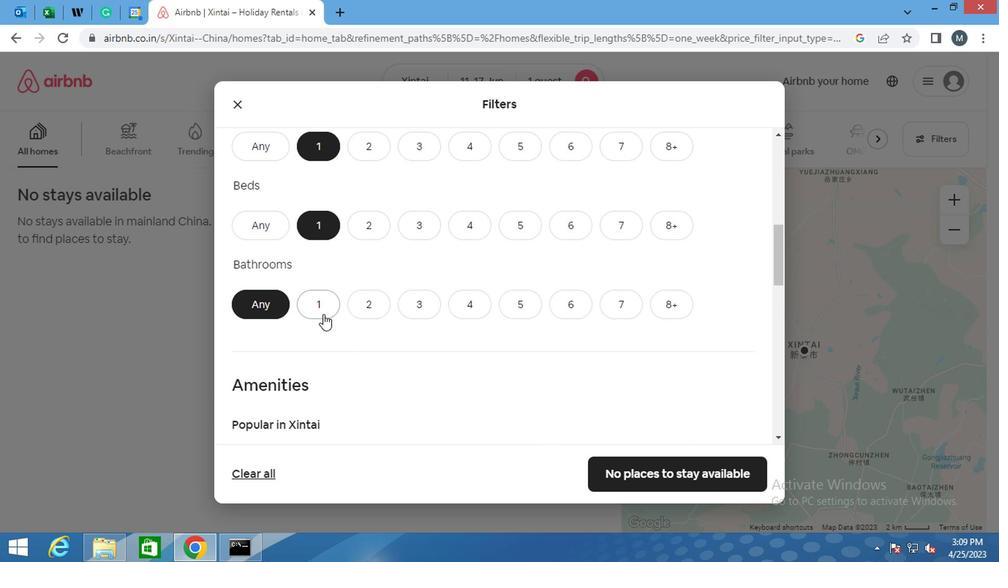 
Action: Mouse moved to (313, 296)
Screenshot: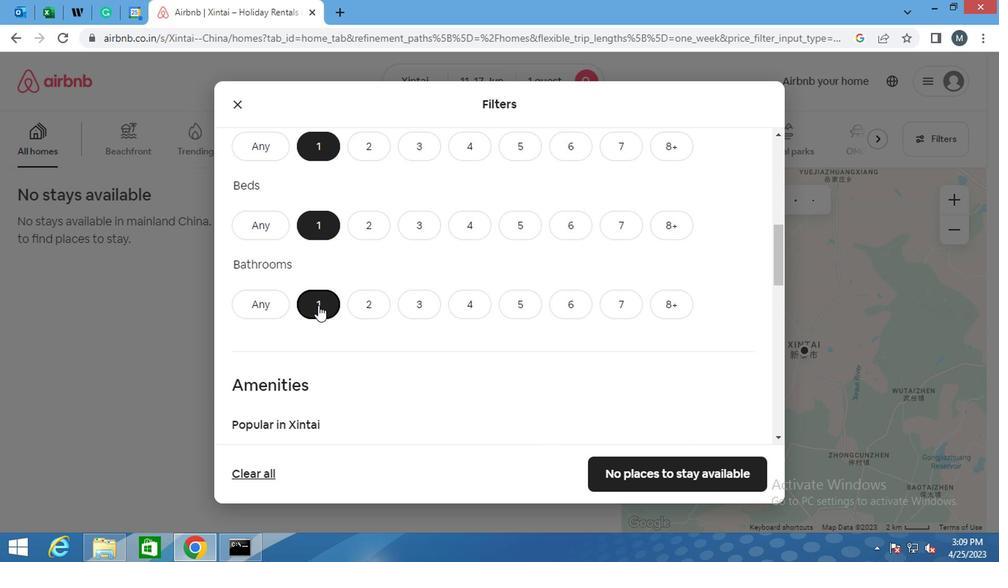 
Action: Mouse scrolled (313, 296) with delta (0, 0)
Screenshot: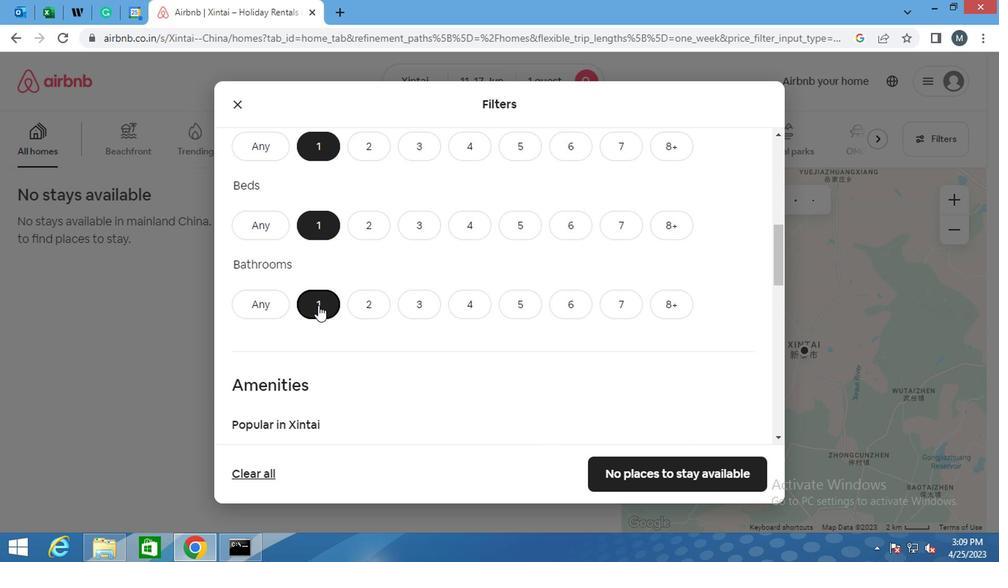 
Action: Mouse moved to (309, 299)
Screenshot: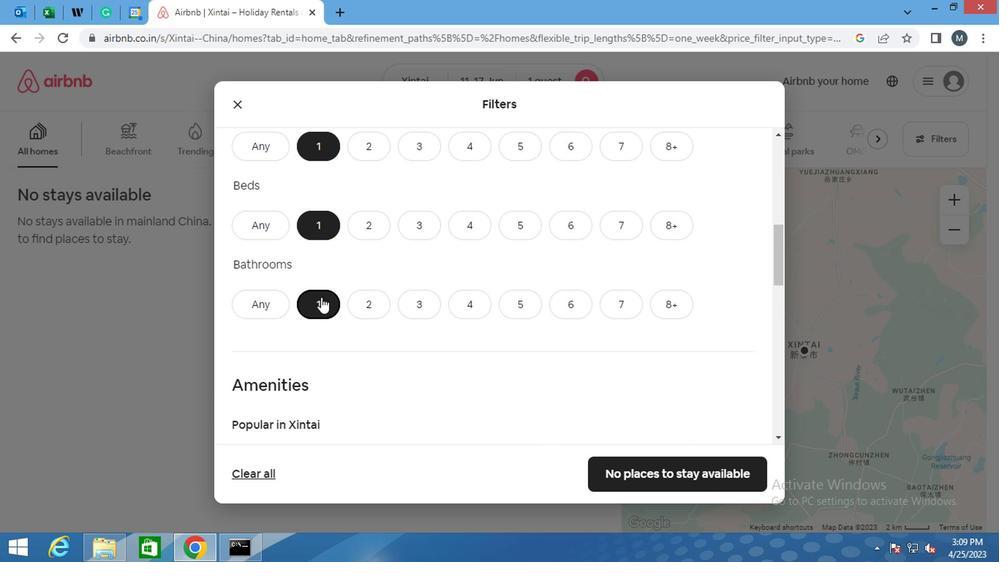 
Action: Mouse scrolled (309, 298) with delta (0, -1)
Screenshot: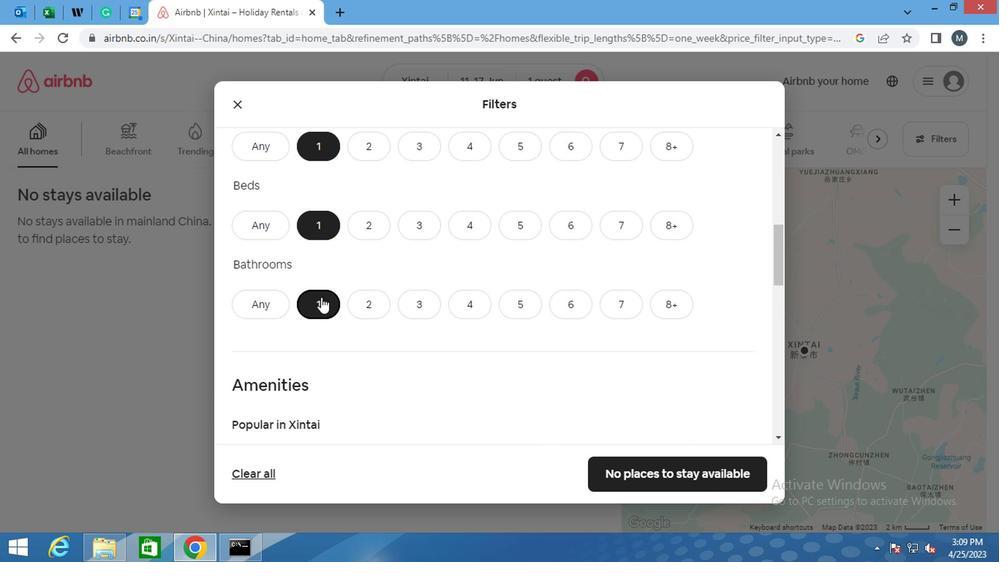 
Action: Mouse moved to (264, 320)
Screenshot: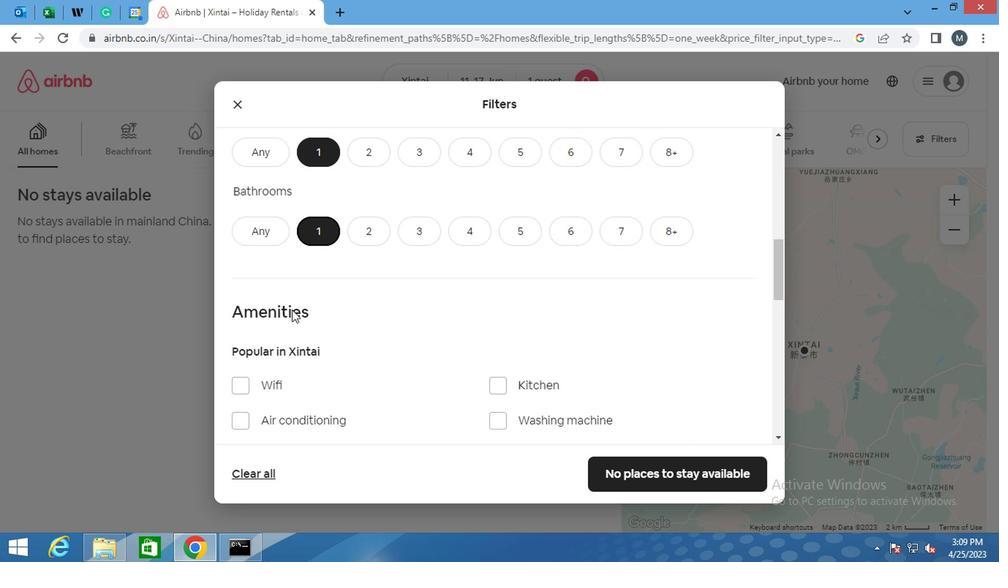 
Action: Mouse scrolled (264, 320) with delta (0, 0)
Screenshot: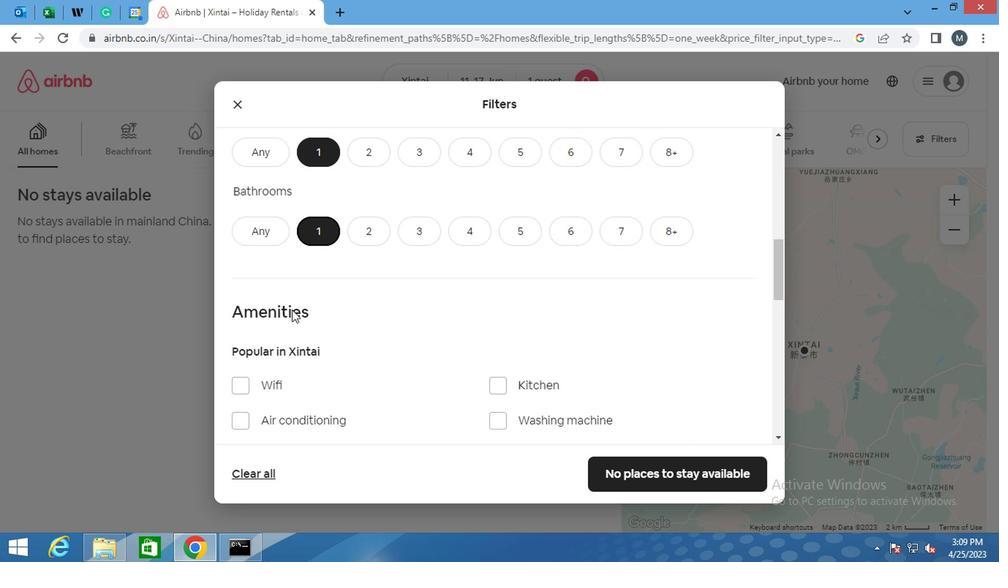 
Action: Mouse moved to (196, 287)
Screenshot: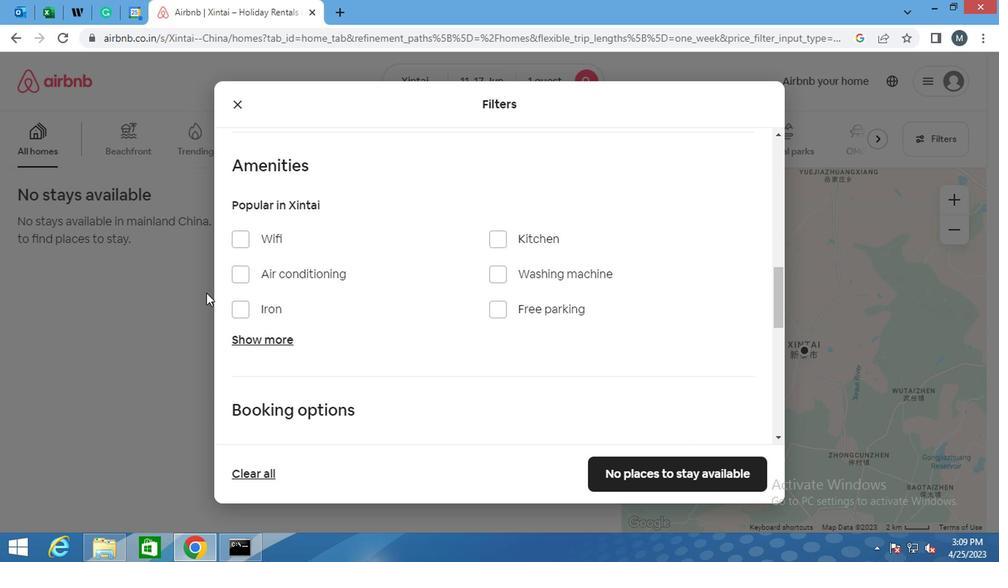 
Action: Mouse scrolled (196, 287) with delta (0, 0)
Screenshot: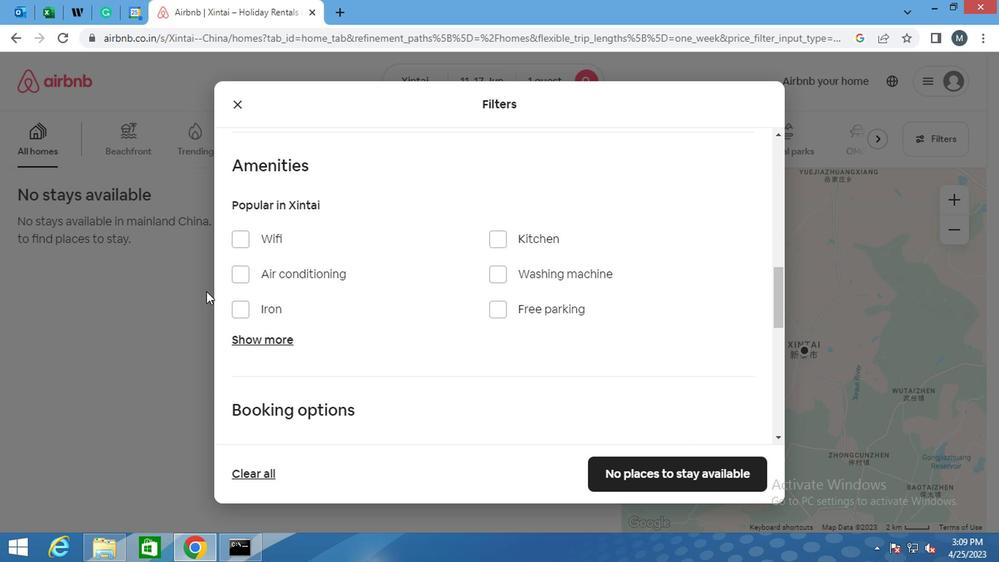 
Action: Mouse moved to (246, 288)
Screenshot: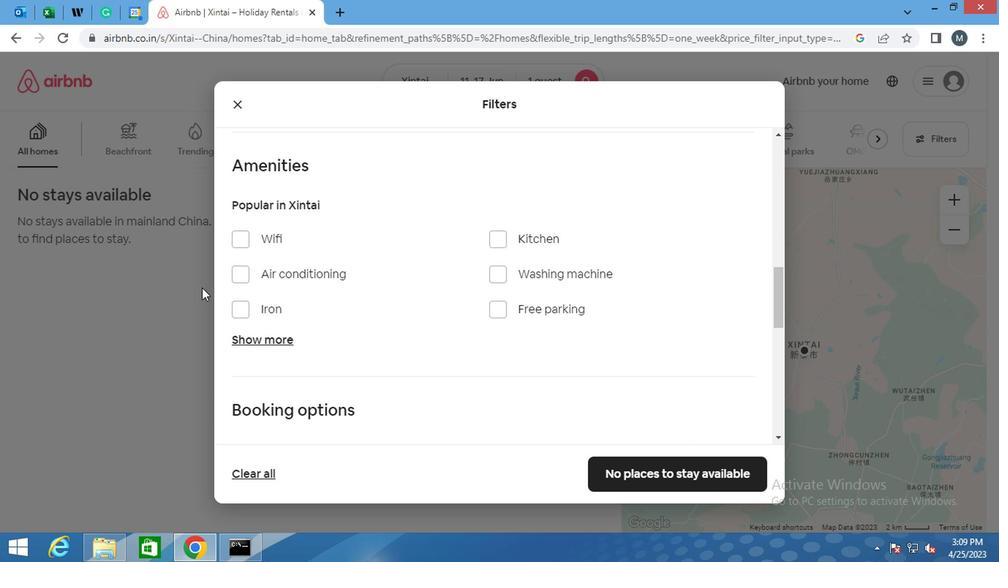 
Action: Mouse scrolled (246, 289) with delta (0, 0)
Screenshot: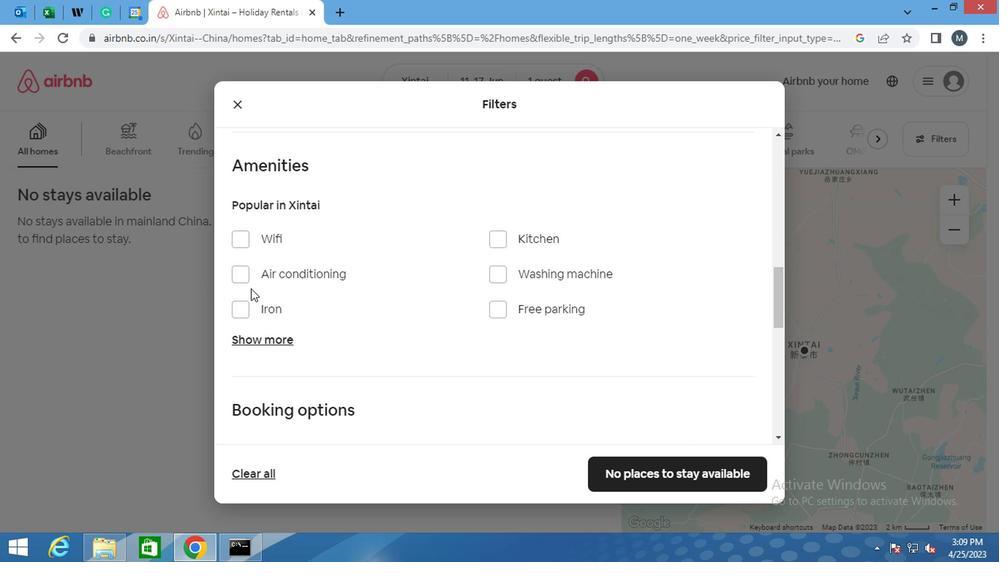 
Action: Mouse moved to (486, 345)
Screenshot: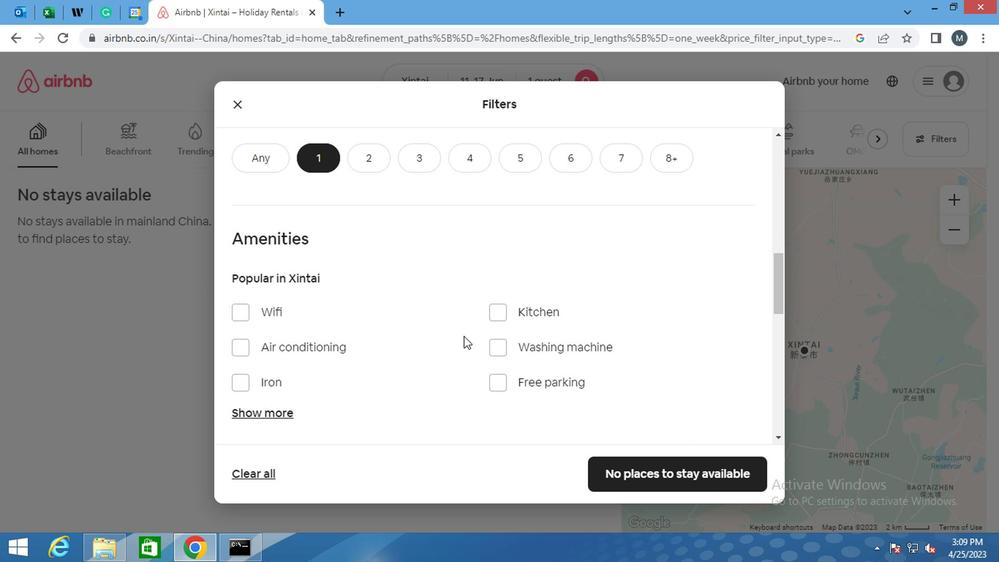 
Action: Mouse pressed left at (486, 345)
Screenshot: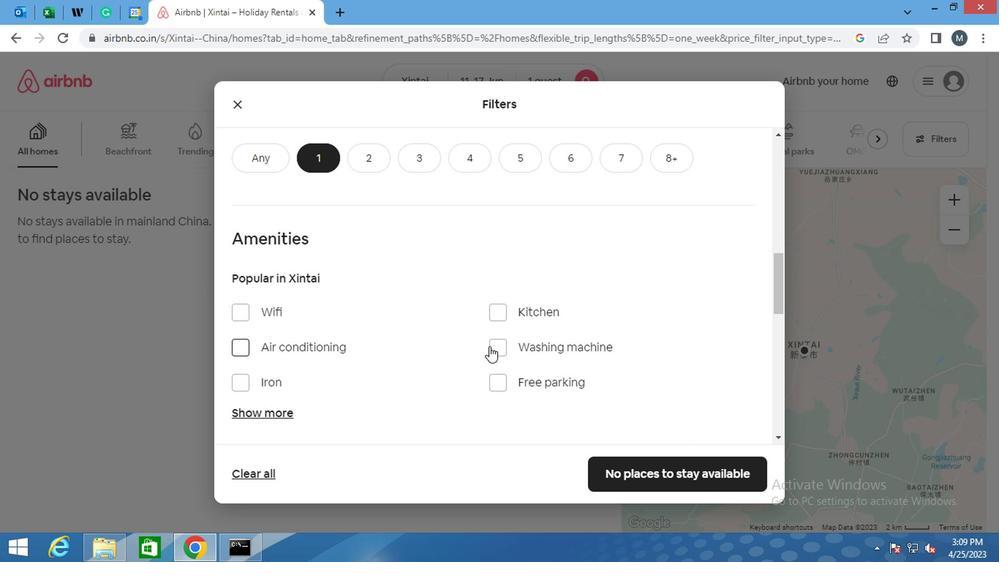 
Action: Mouse moved to (391, 319)
Screenshot: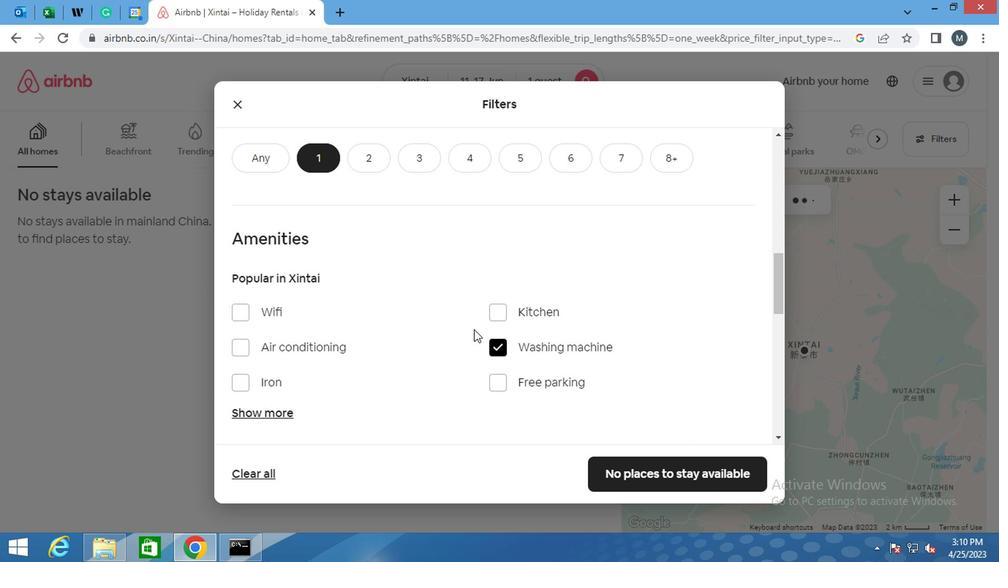 
Action: Mouse scrolled (391, 318) with delta (0, 0)
Screenshot: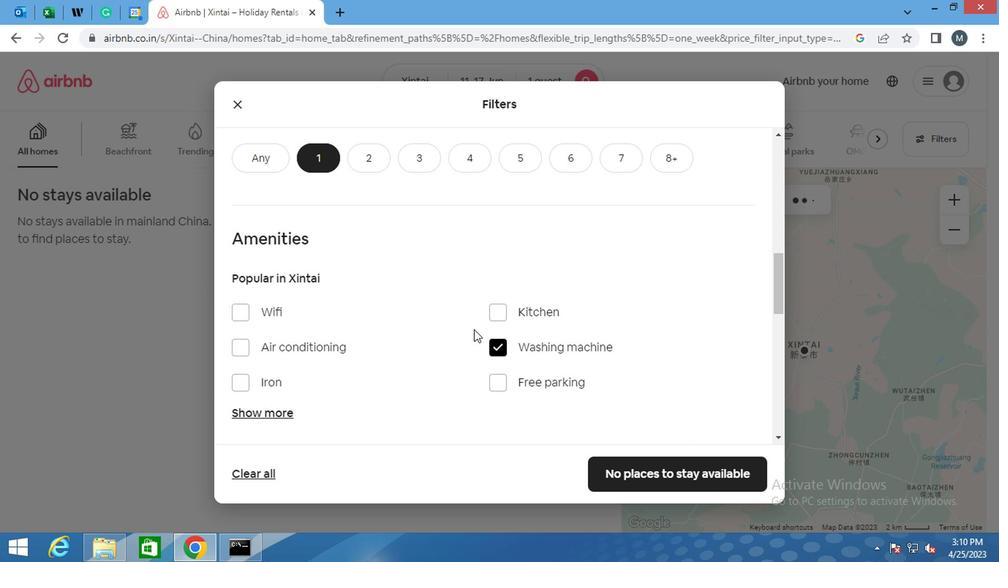 
Action: Mouse moved to (381, 328)
Screenshot: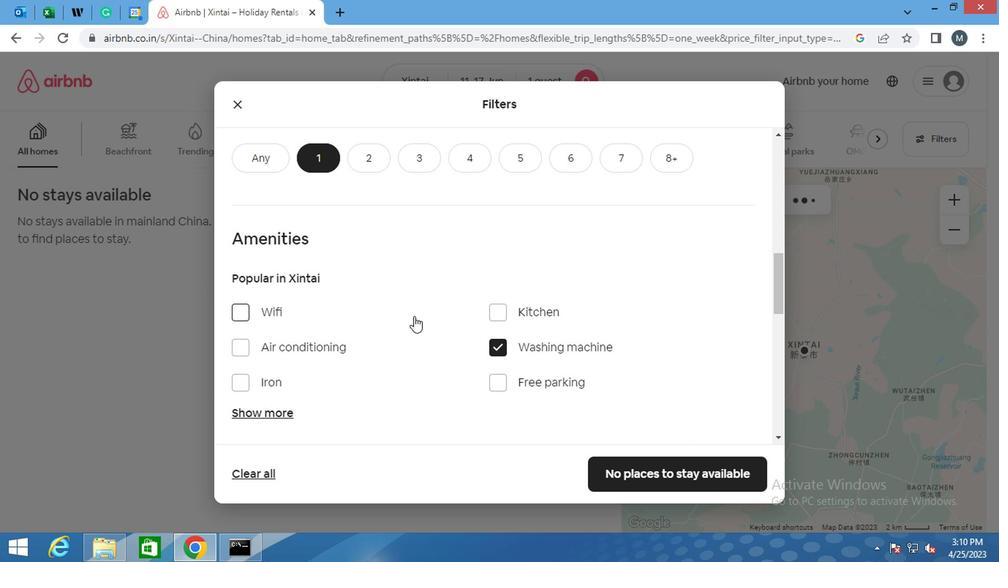 
Action: Mouse scrolled (381, 327) with delta (0, 0)
Screenshot: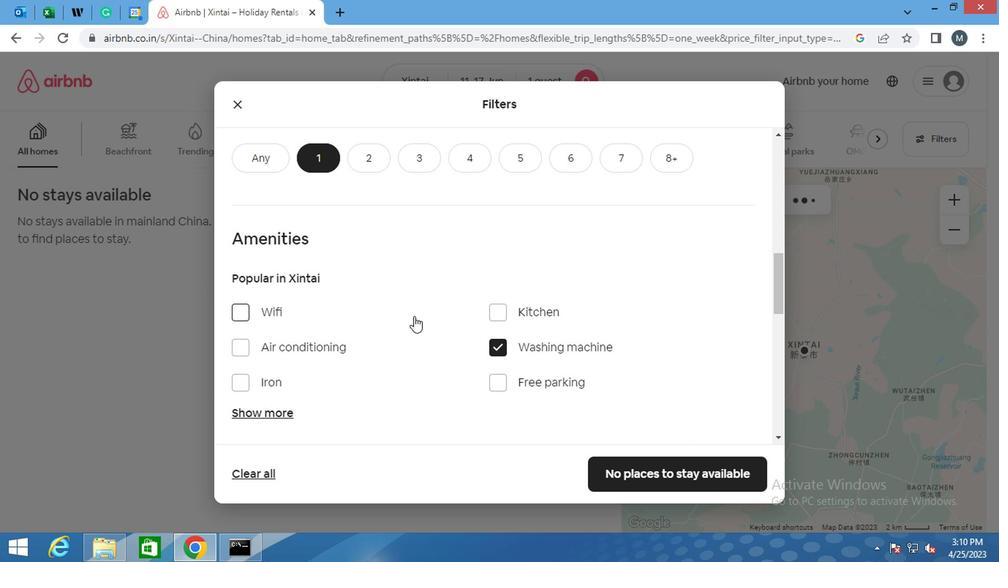 
Action: Mouse moved to (380, 328)
Screenshot: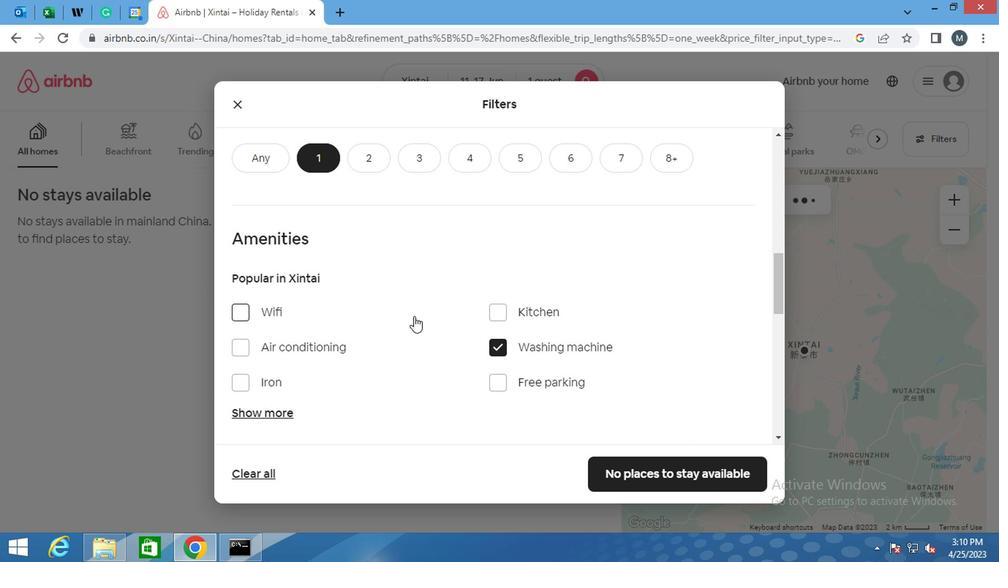
Action: Mouse scrolled (380, 327) with delta (0, 0)
Screenshot: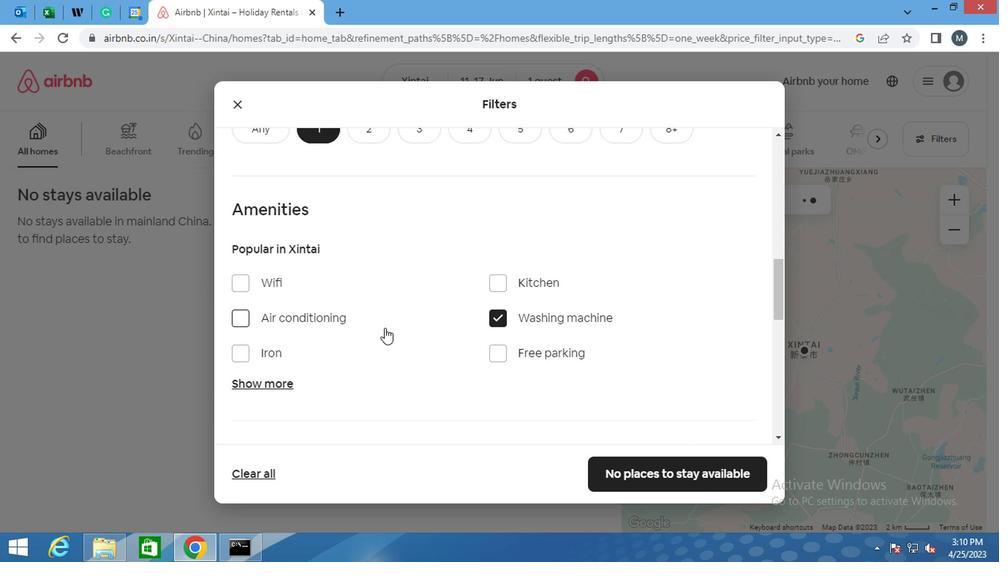 
Action: Mouse moved to (524, 360)
Screenshot: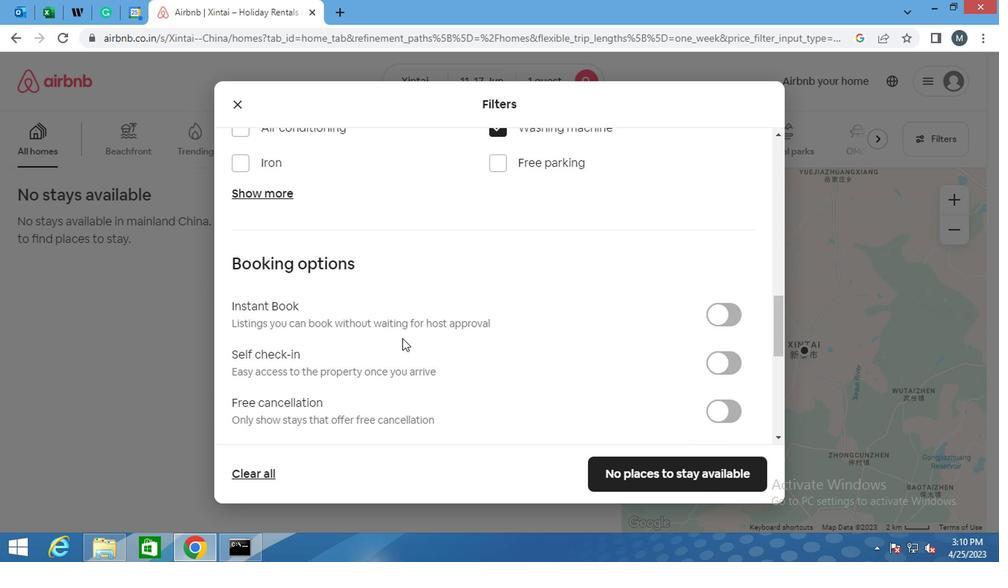 
Action: Mouse scrolled (524, 359) with delta (0, -1)
Screenshot: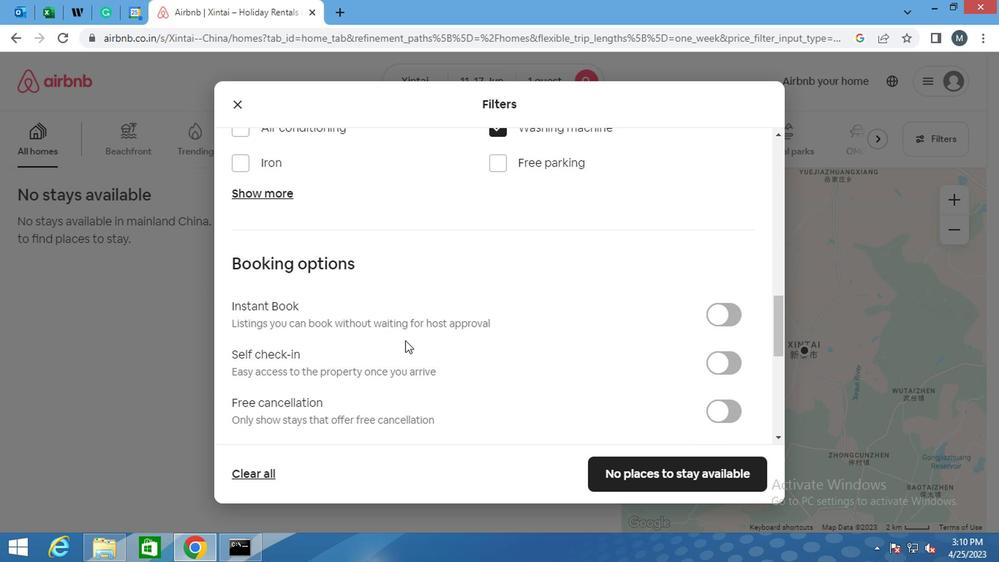 
Action: Mouse scrolled (524, 359) with delta (0, -1)
Screenshot: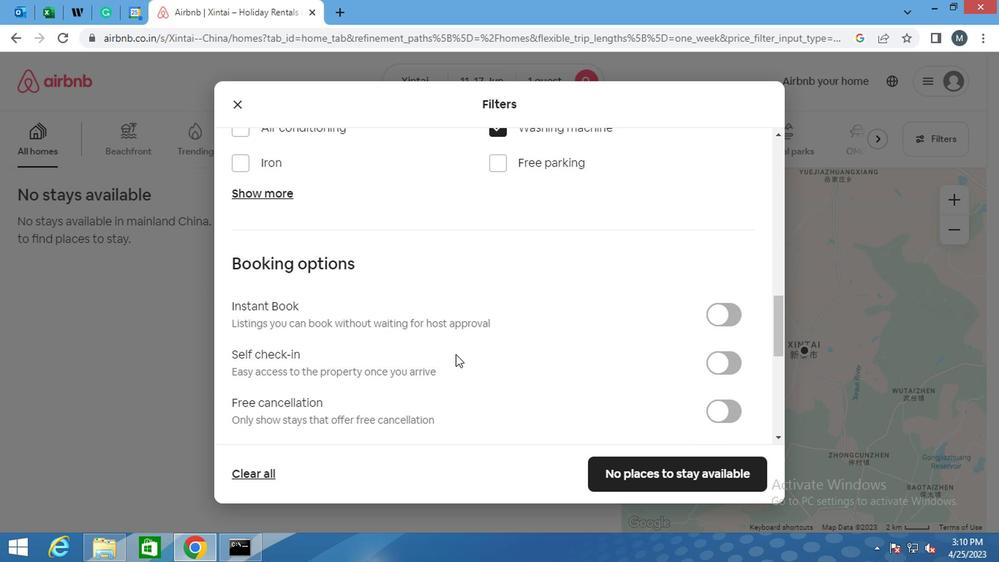 
Action: Mouse moved to (718, 215)
Screenshot: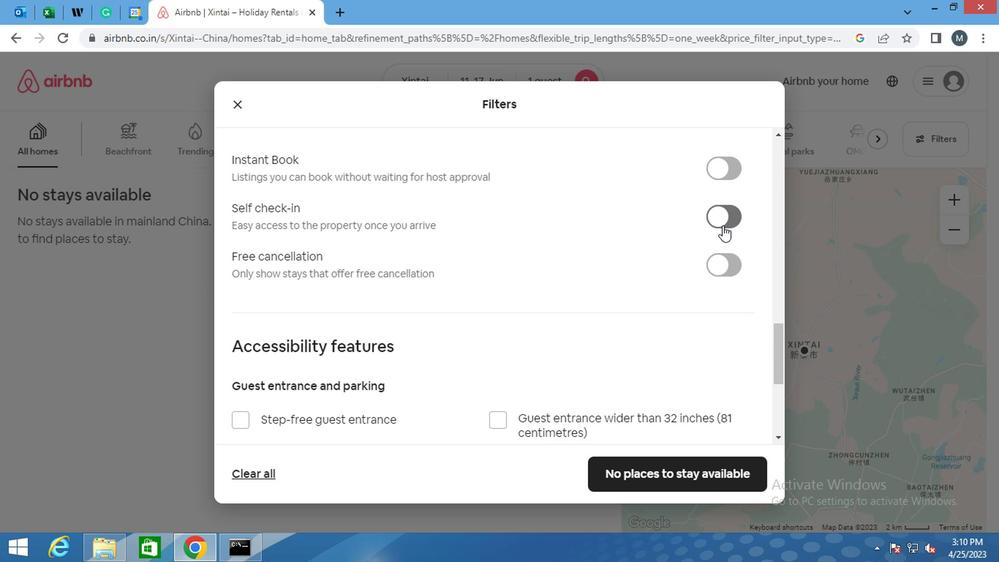 
Action: Mouse pressed left at (718, 215)
Screenshot: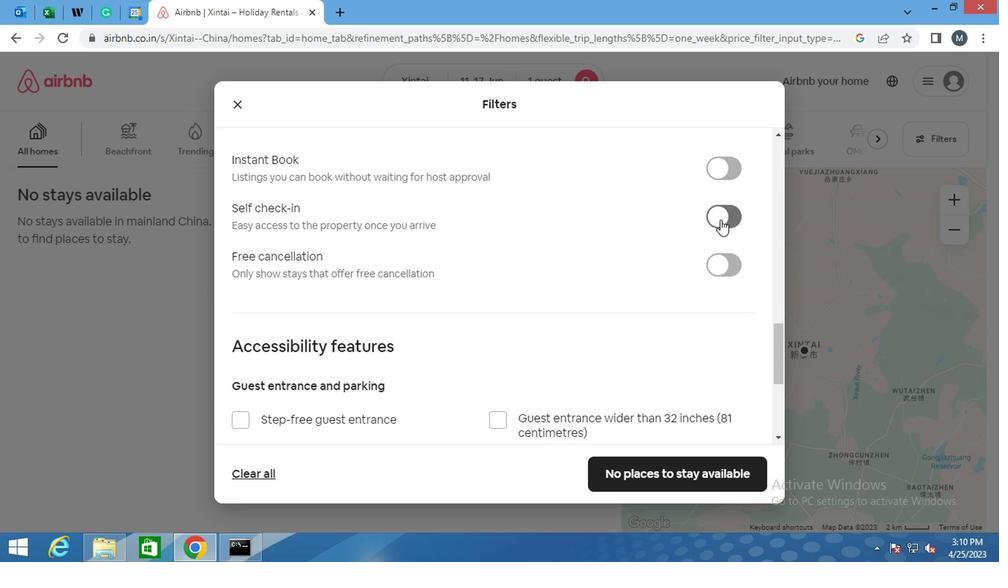 
Action: Mouse moved to (461, 332)
Screenshot: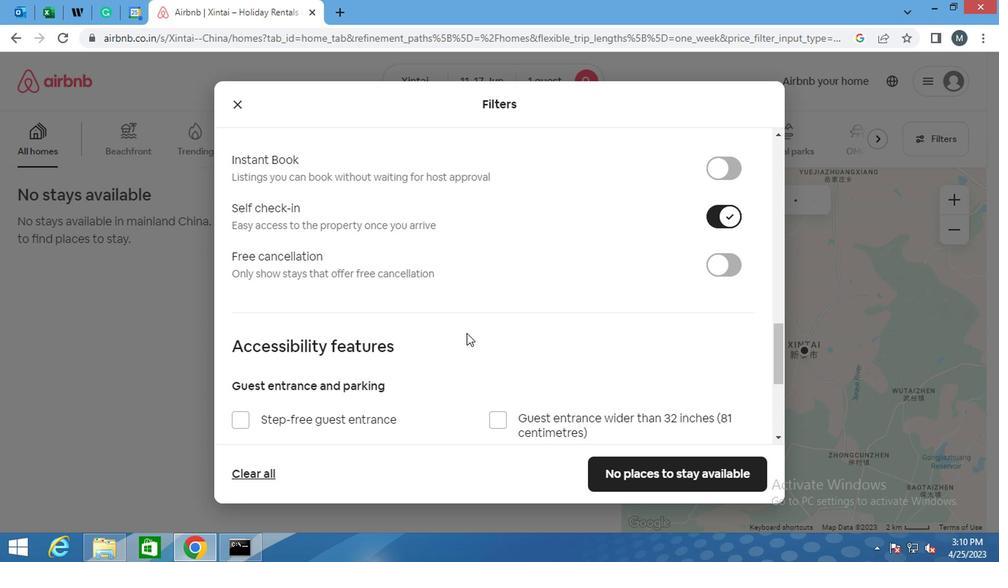 
Action: Mouse scrolled (461, 331) with delta (0, -1)
Screenshot: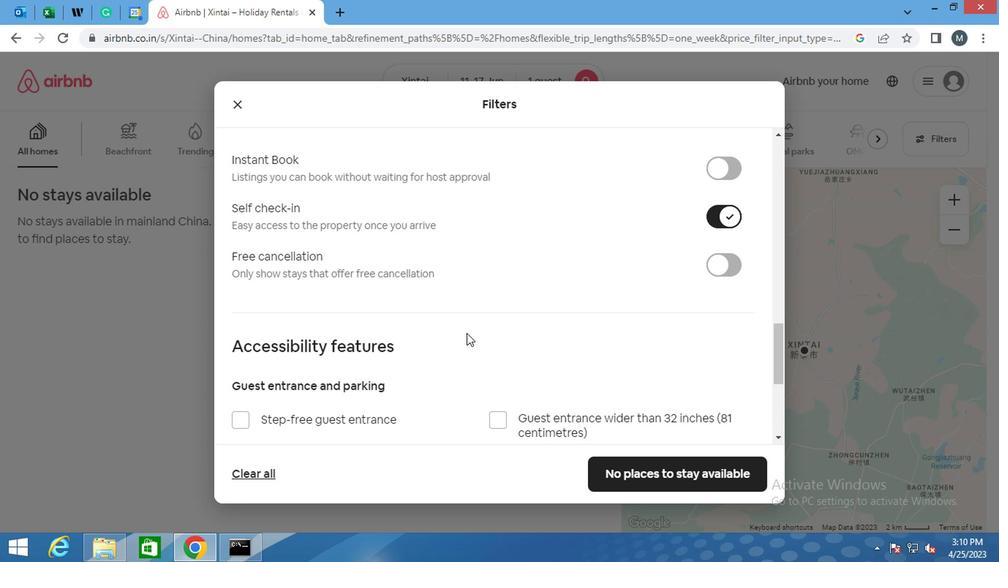 
Action: Mouse moved to (461, 332)
Screenshot: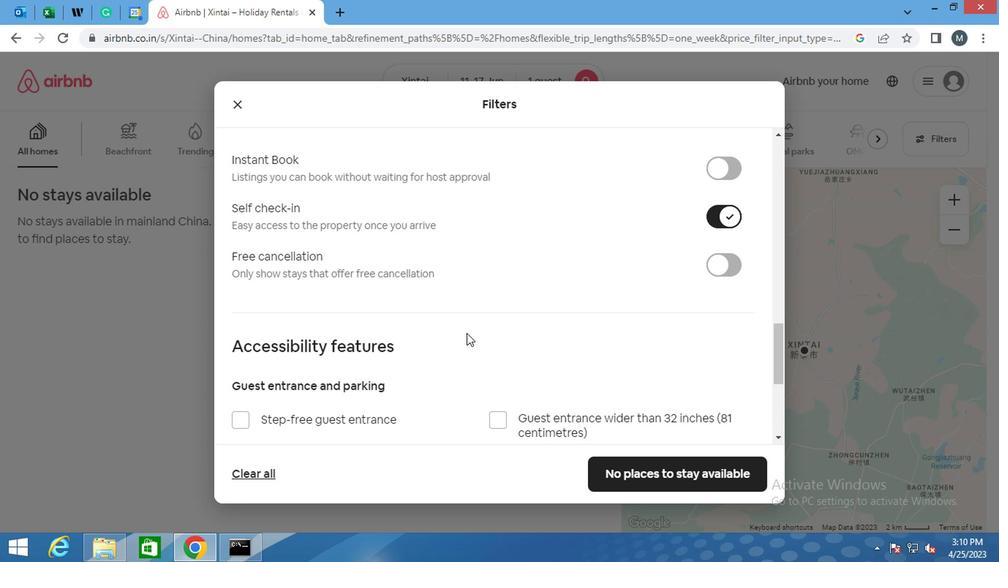 
Action: Mouse scrolled (461, 331) with delta (0, -1)
Screenshot: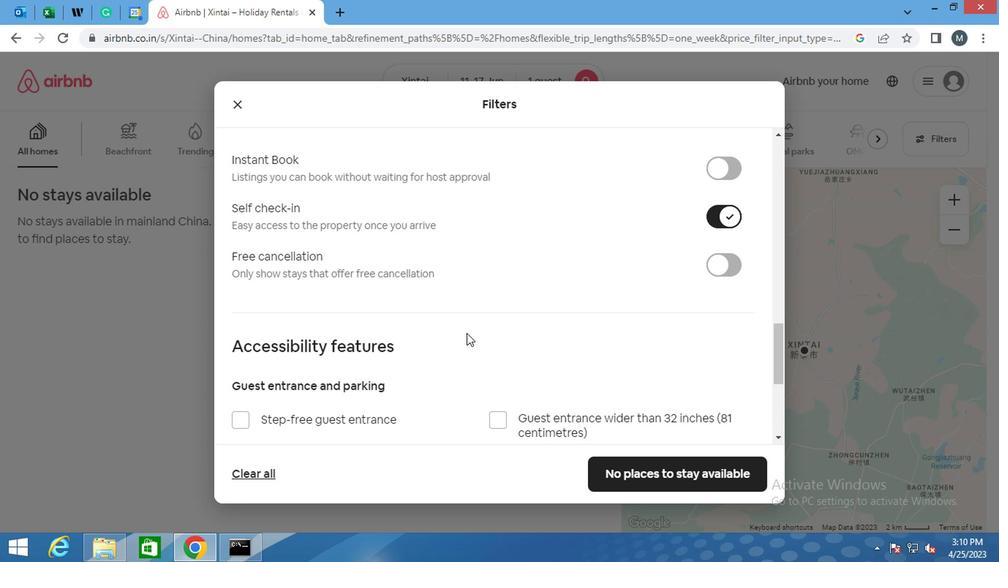 
Action: Mouse moved to (434, 334)
Screenshot: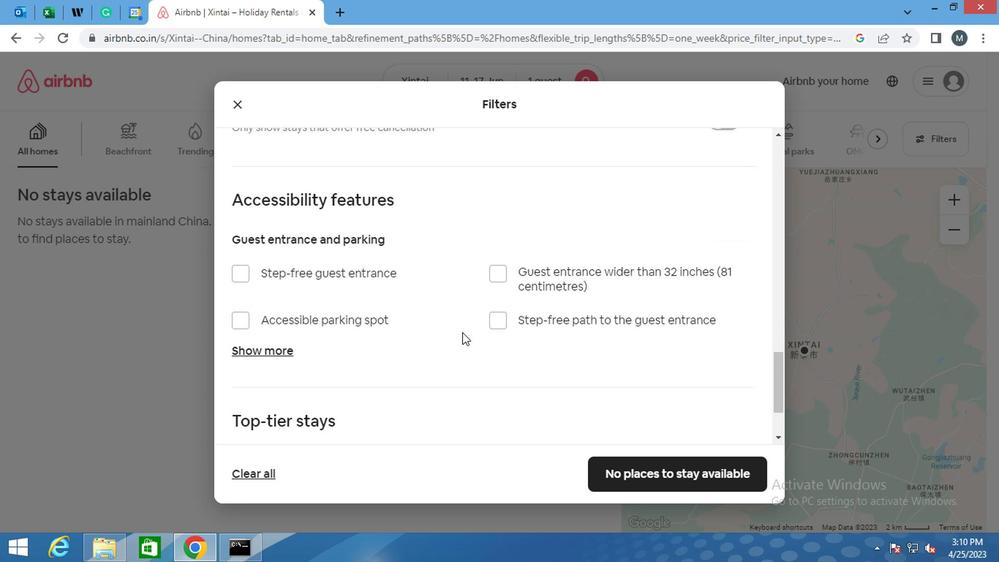 
Action: Mouse scrolled (434, 333) with delta (0, -1)
Screenshot: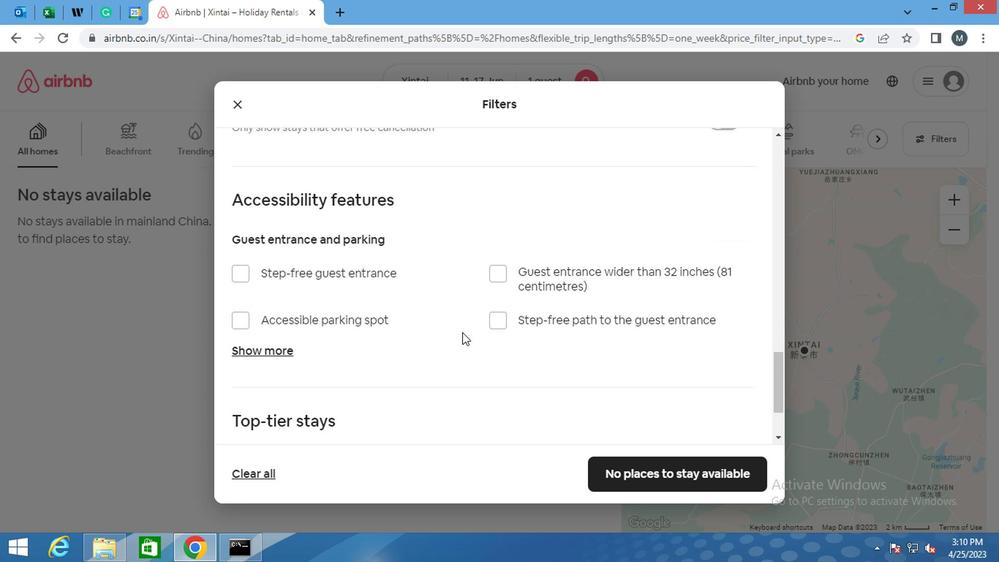 
Action: Mouse moved to (380, 338)
Screenshot: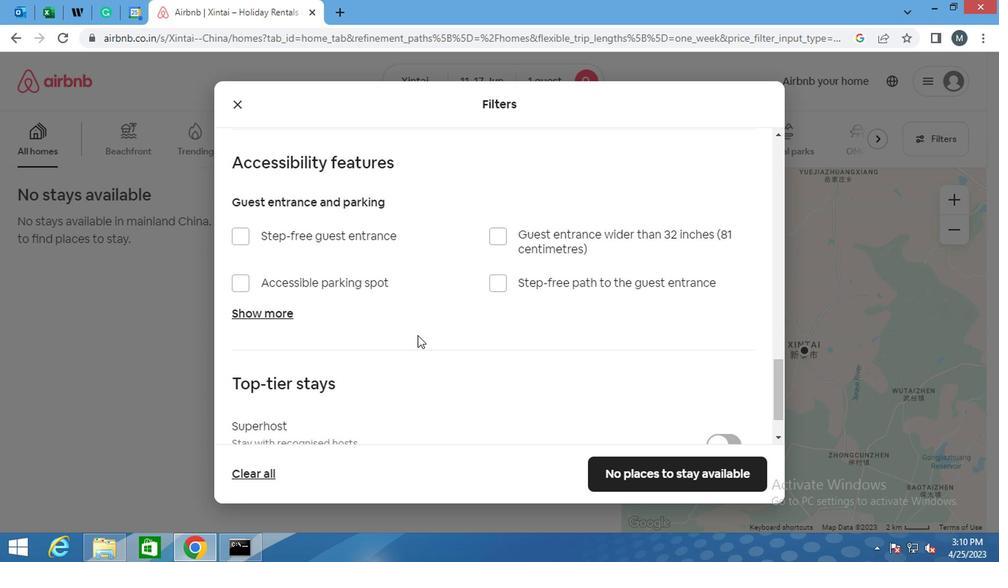 
Action: Mouse scrolled (380, 337) with delta (0, -1)
Screenshot: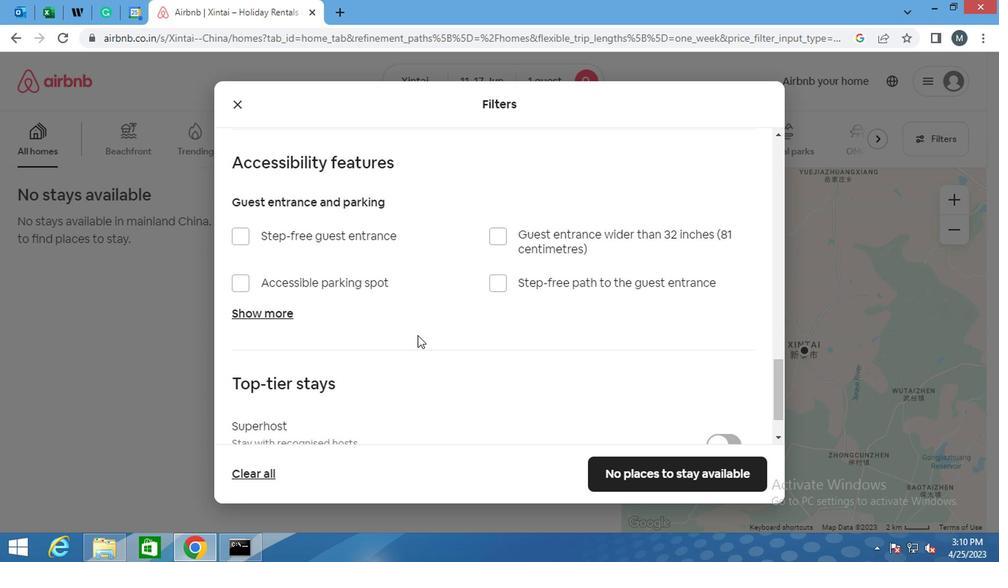 
Action: Mouse moved to (380, 338)
Screenshot: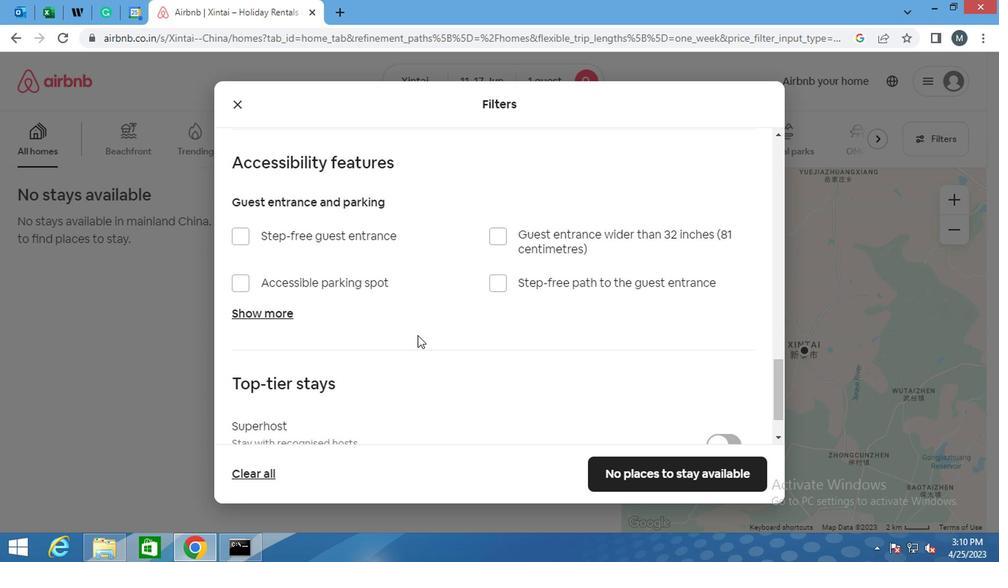 
Action: Mouse scrolled (380, 338) with delta (0, 0)
Screenshot: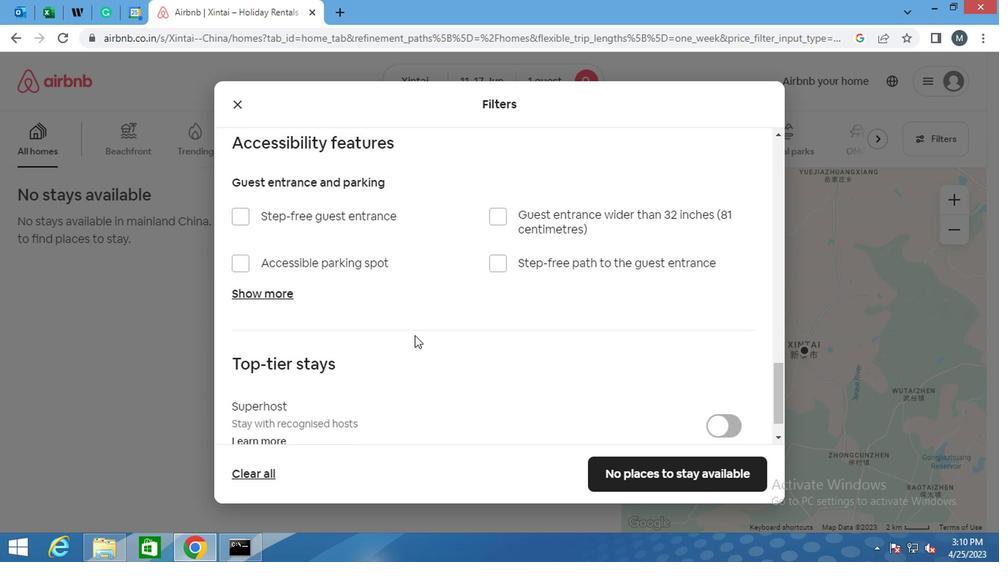 
Action: Mouse moved to (387, 342)
Screenshot: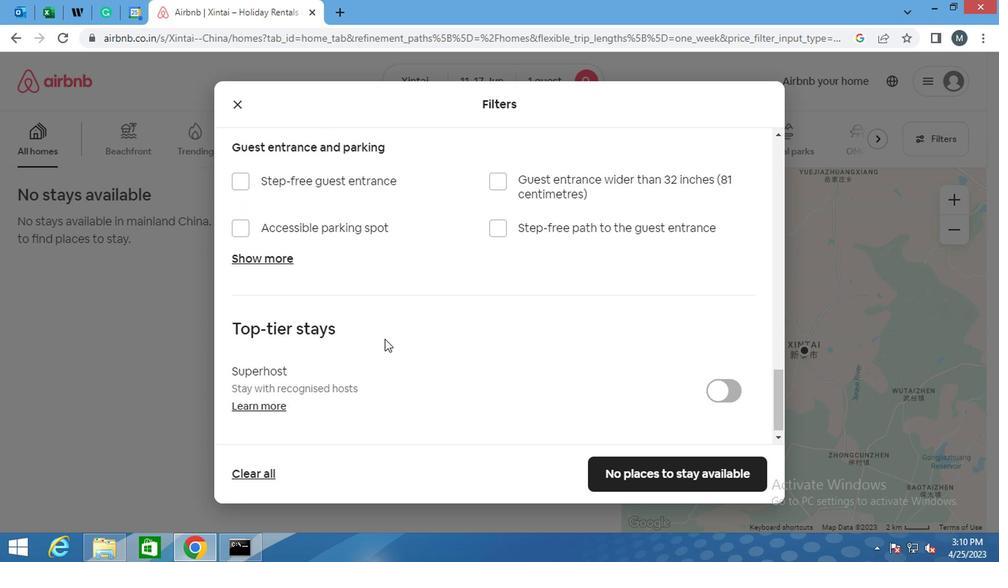 
Action: Mouse scrolled (387, 341) with delta (0, -1)
Screenshot: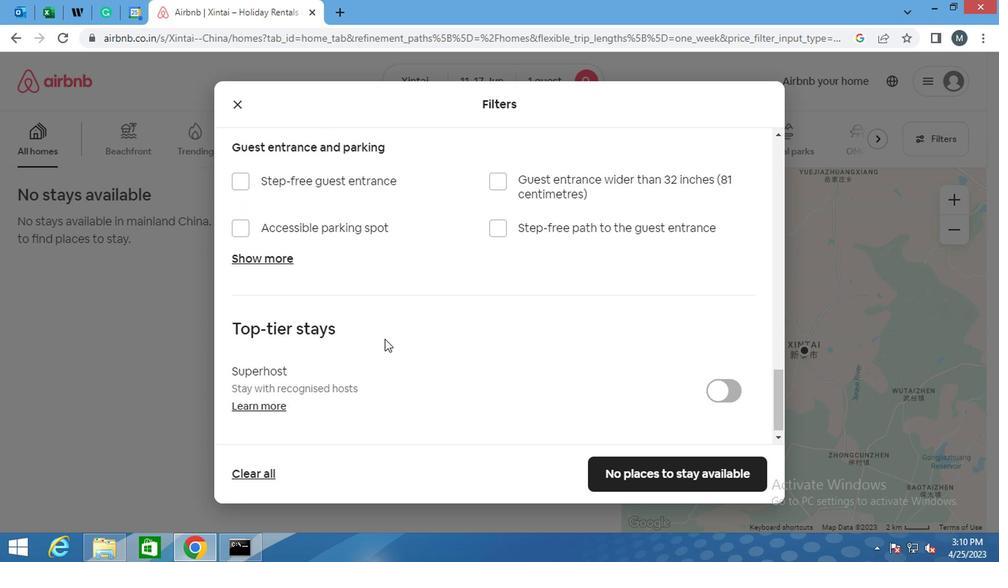 
Action: Mouse moved to (389, 343)
Screenshot: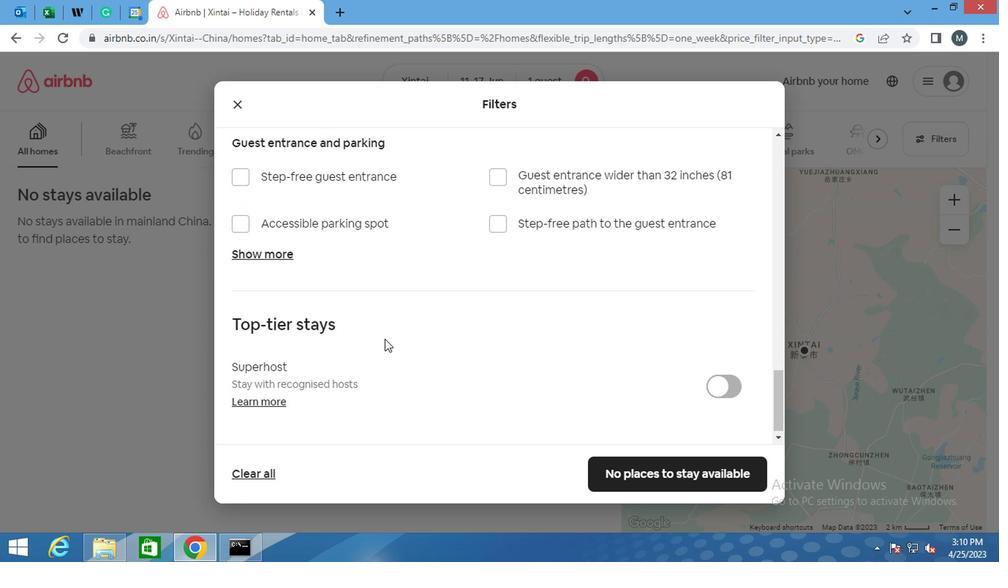 
Action: Mouse scrolled (389, 342) with delta (0, -1)
Screenshot: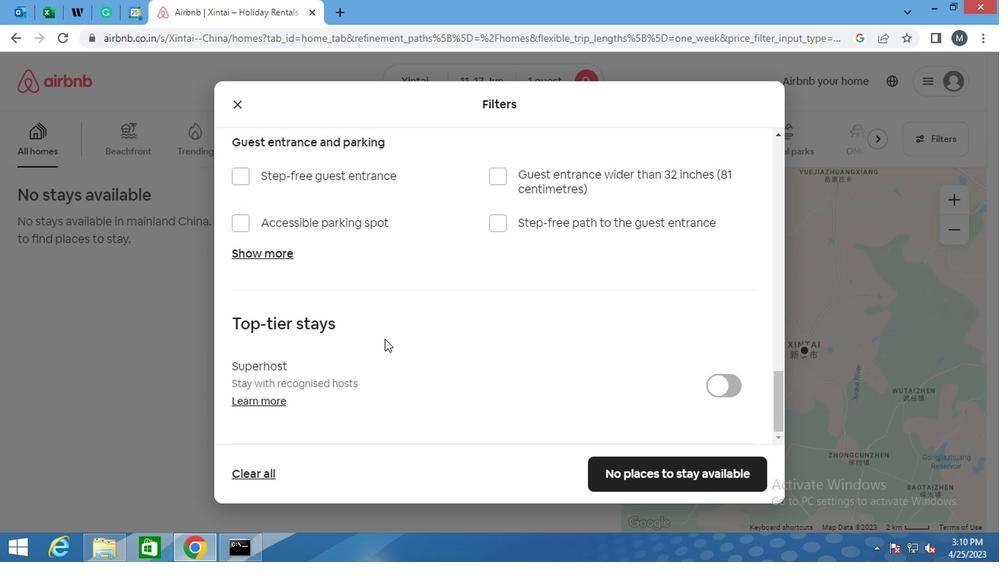 
Action: Mouse moved to (391, 347)
Screenshot: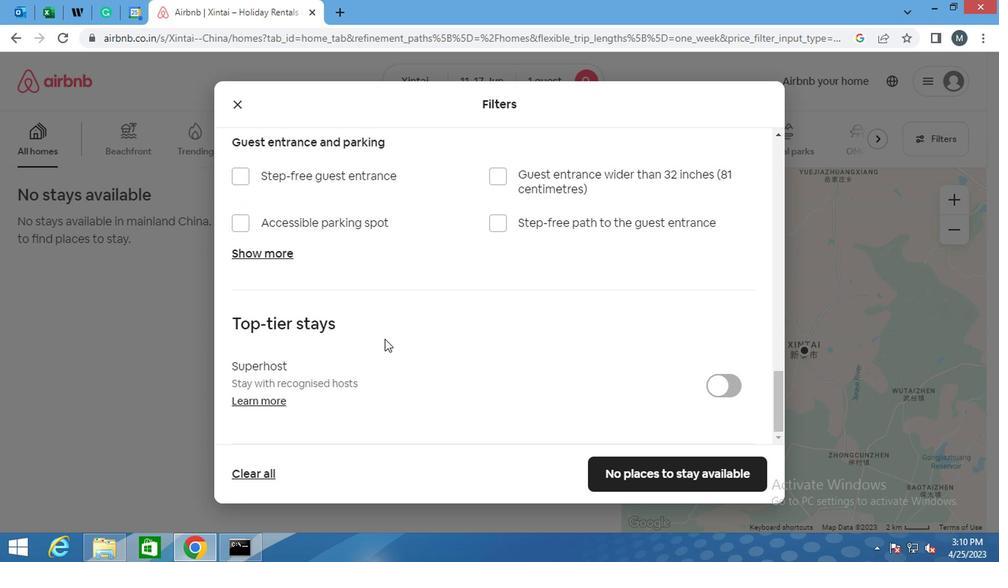 
Action: Mouse scrolled (391, 347) with delta (0, 0)
Screenshot: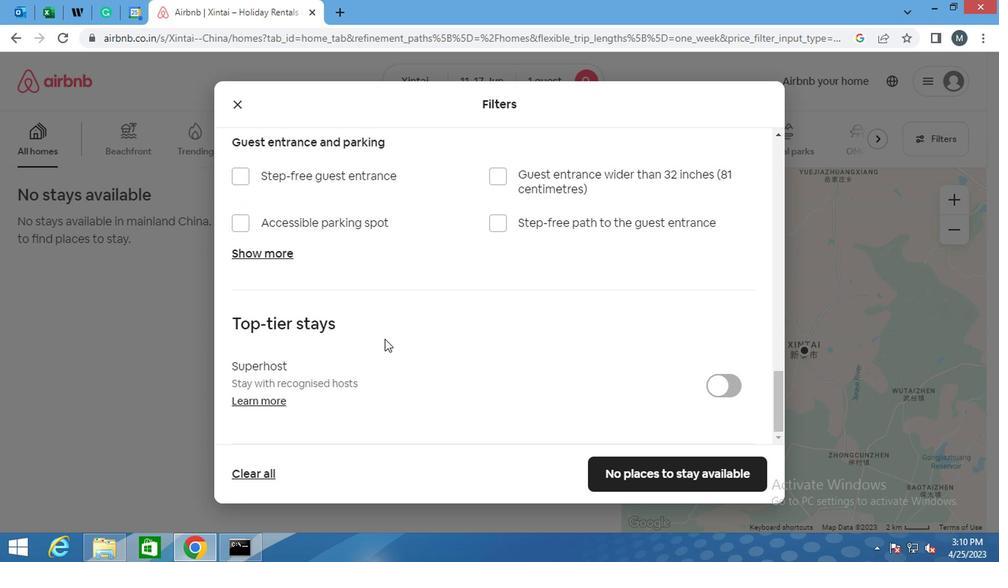 
Action: Mouse moved to (393, 355)
Screenshot: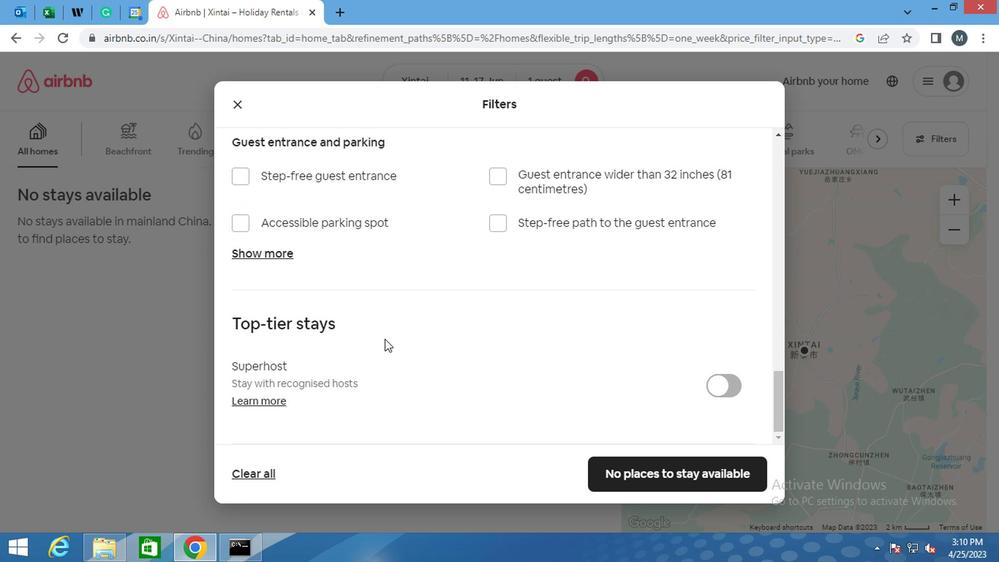 
Action: Mouse scrolled (393, 355) with delta (0, 0)
Screenshot: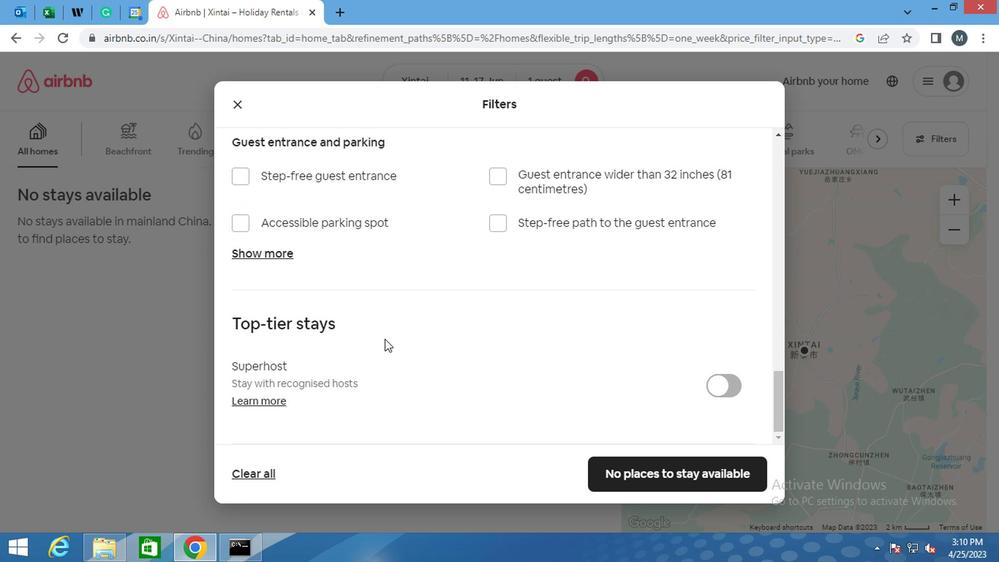 
Action: Mouse moved to (665, 472)
Screenshot: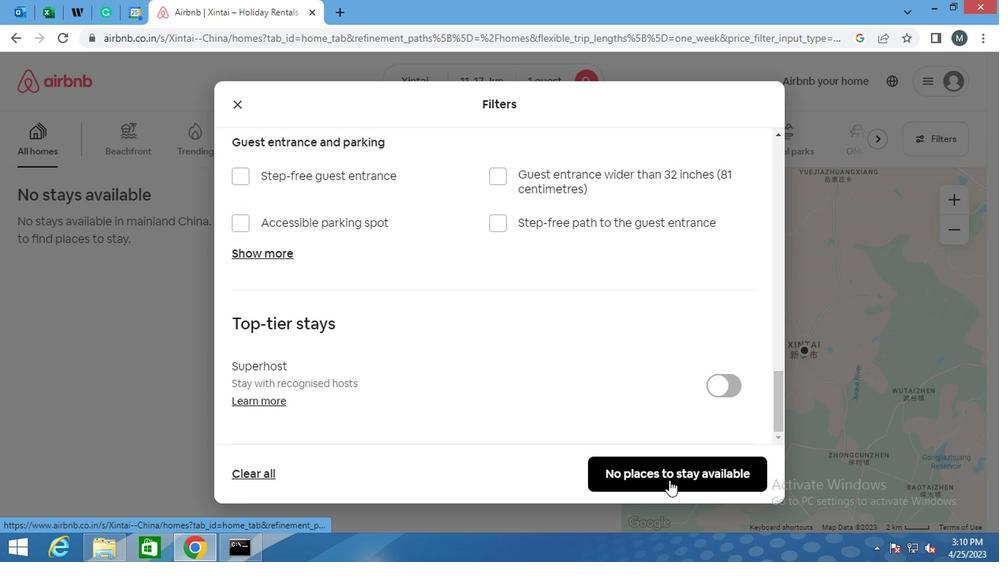 
Action: Mouse pressed left at (665, 472)
Screenshot: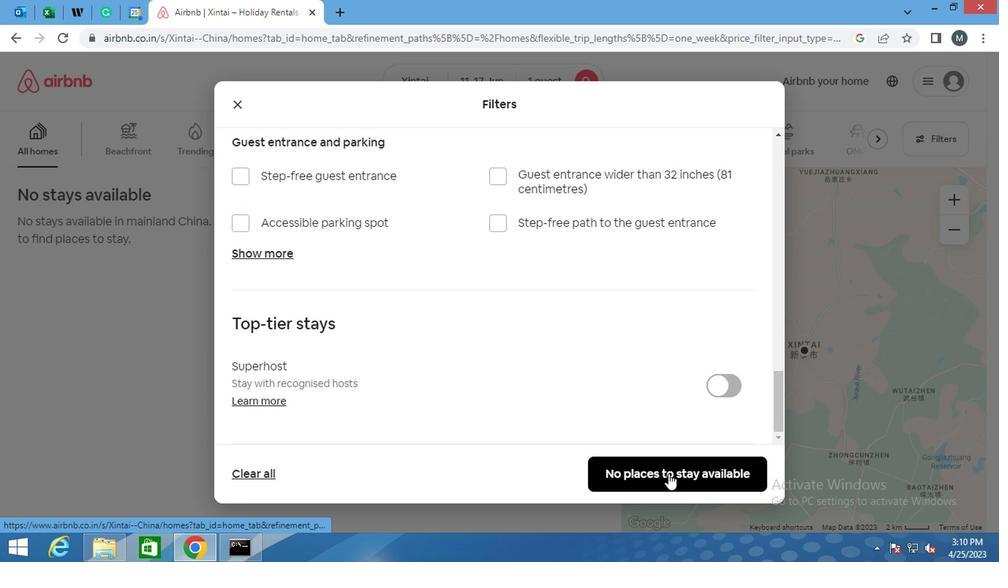 
Action: Mouse moved to (664, 472)
Screenshot: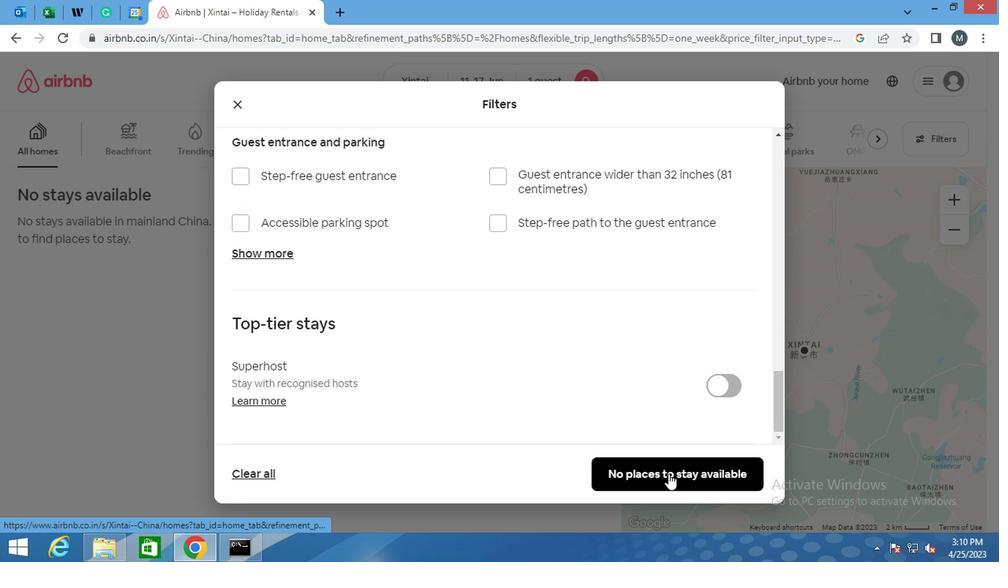 
